 Task: Find connections with filter location Tubarão with filter topic #SEMwith filter profile language French with filter current company Airtel Business with filter school Devi Ahilya Vishwavidyalaya, Indore with filter industry Hospitals and Health Care with filter service category Strategic Planning with filter keywords title Chief Technology Officer (CTO)
Action: Mouse moved to (528, 99)
Screenshot: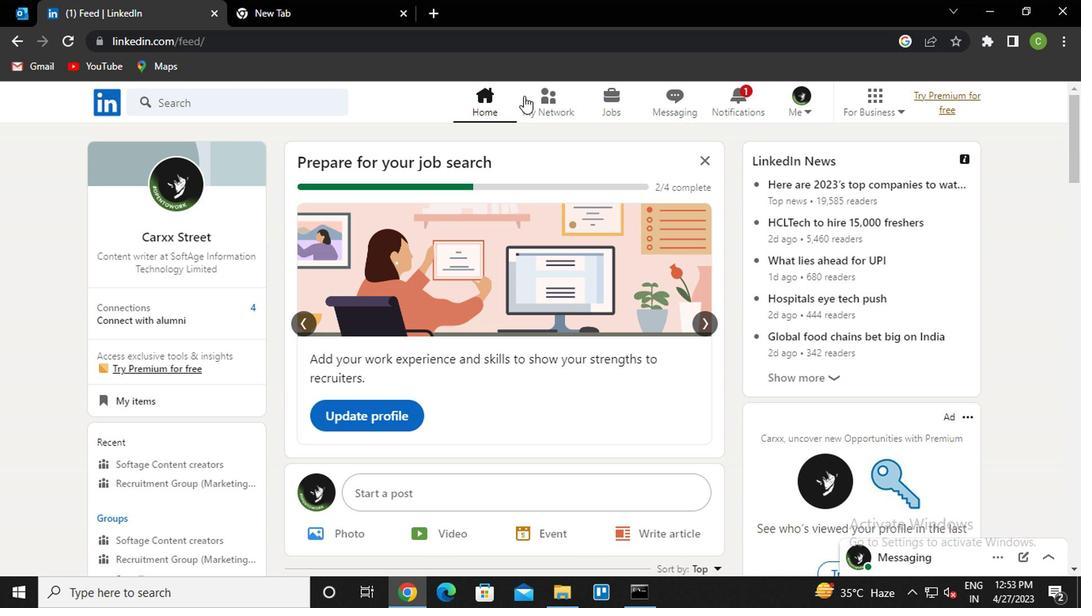 
Action: Mouse pressed left at (528, 99)
Screenshot: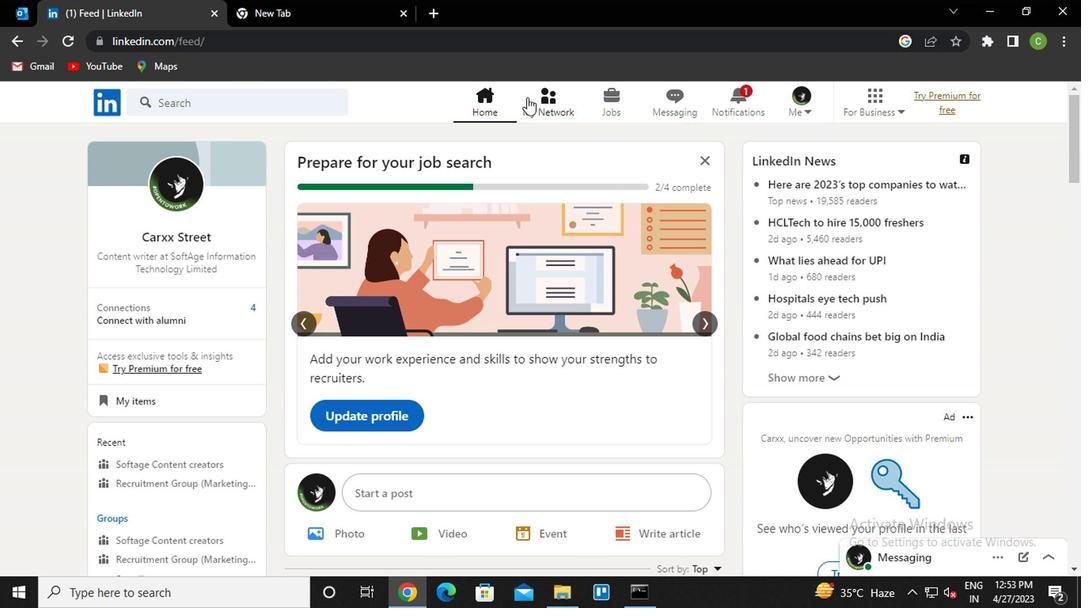 
Action: Mouse moved to (236, 204)
Screenshot: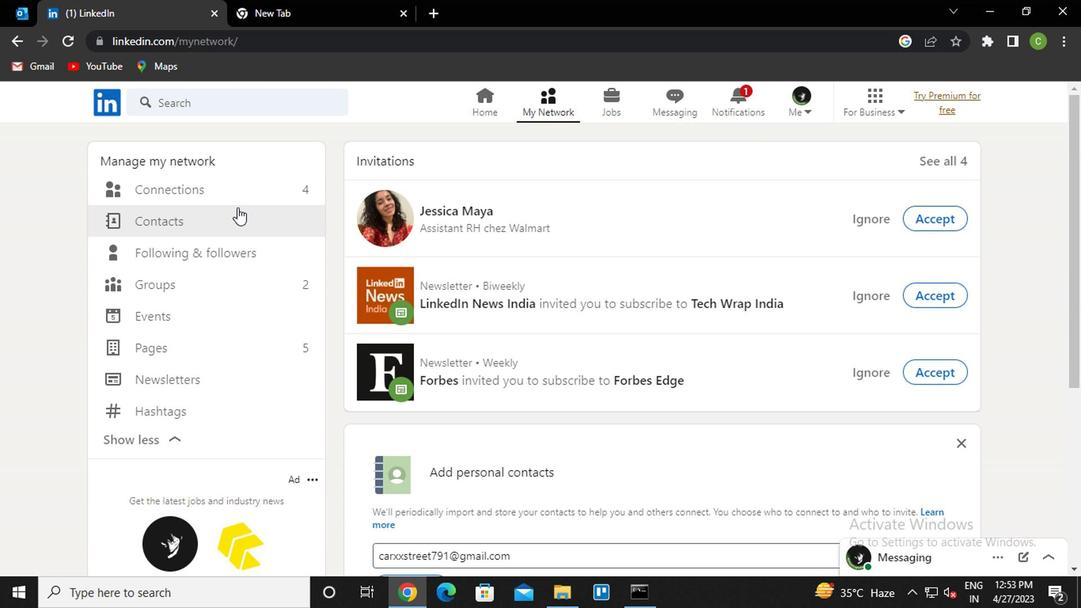 
Action: Mouse pressed left at (236, 204)
Screenshot: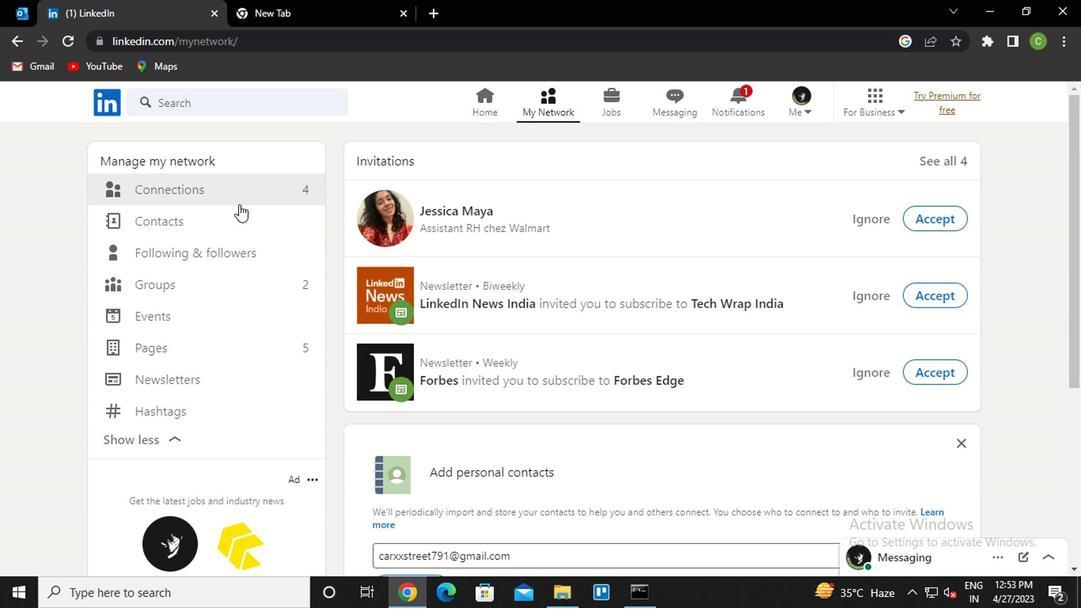 
Action: Mouse moved to (242, 191)
Screenshot: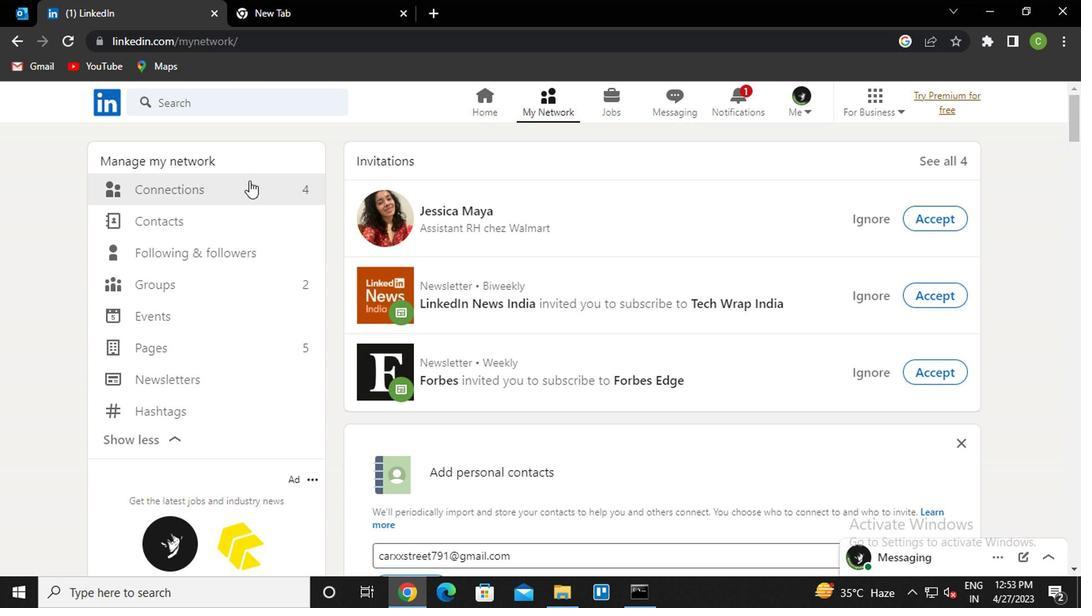 
Action: Mouse pressed left at (242, 191)
Screenshot: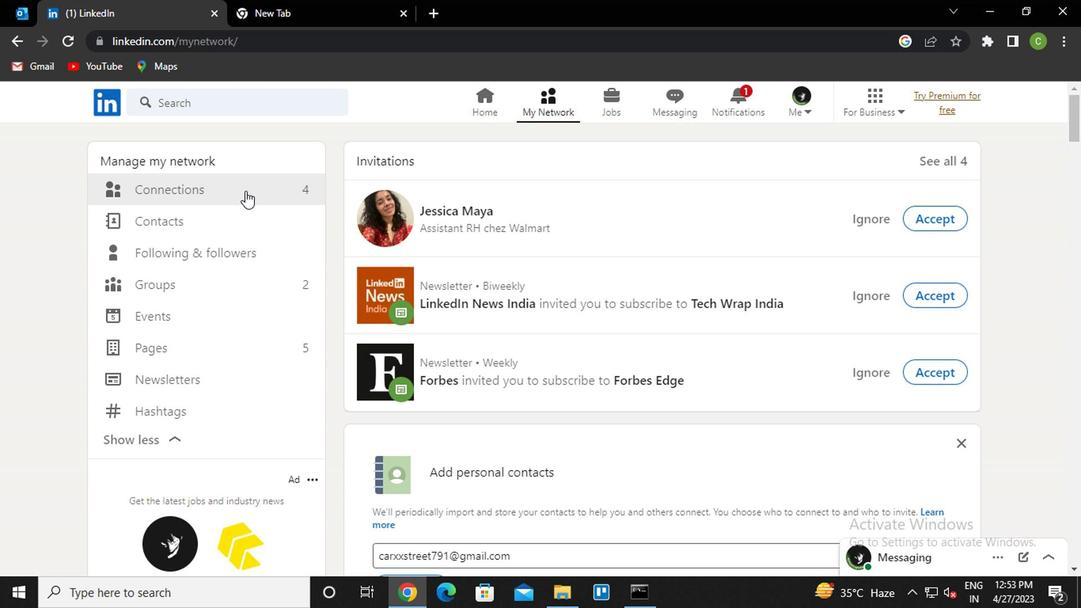 
Action: Mouse moved to (640, 193)
Screenshot: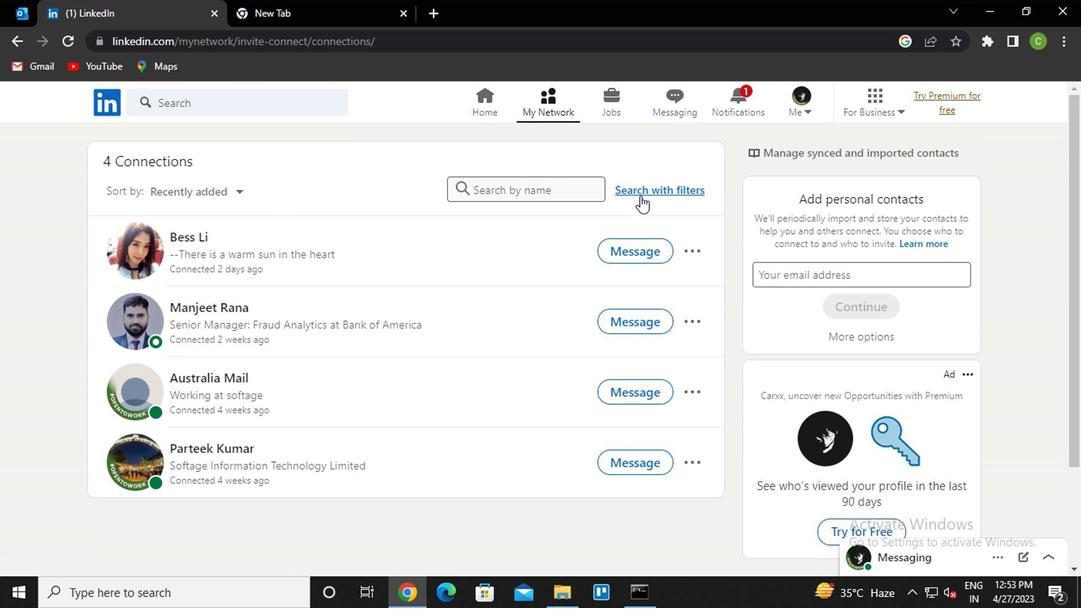 
Action: Mouse pressed left at (640, 193)
Screenshot: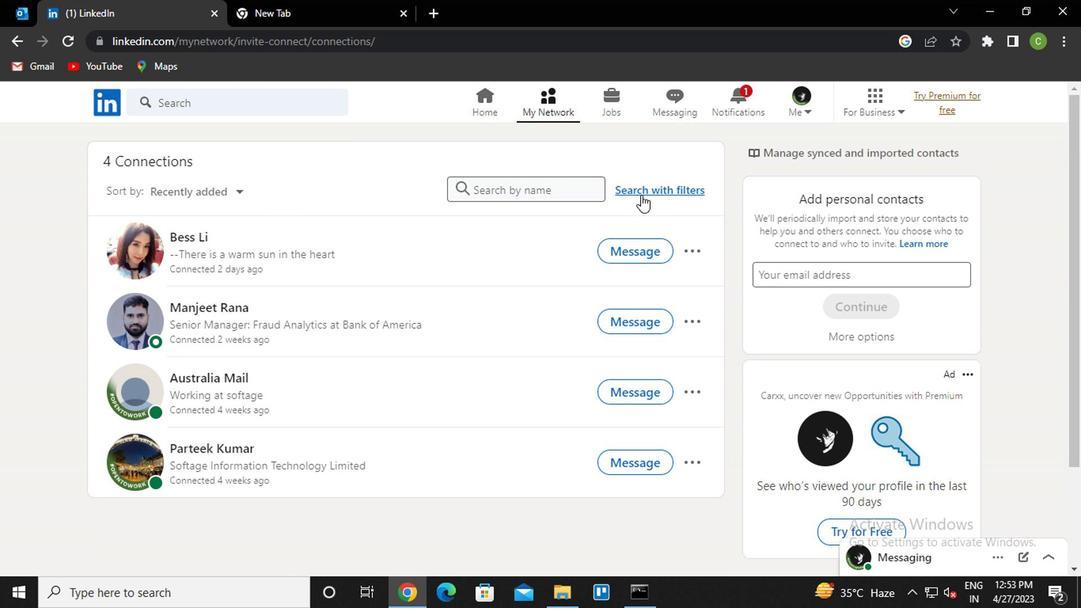 
Action: Mouse moved to (583, 143)
Screenshot: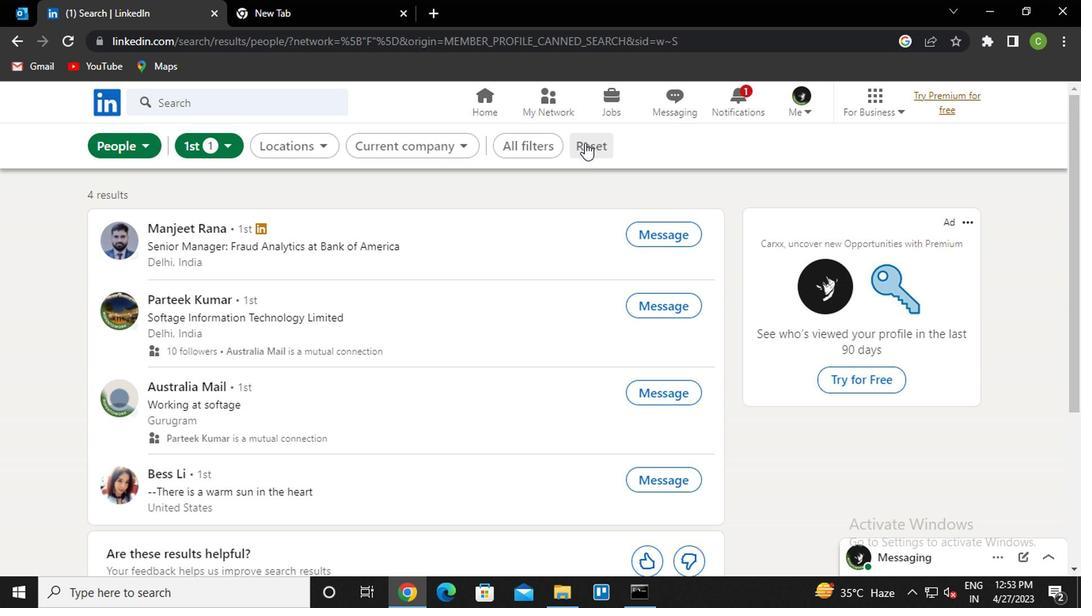 
Action: Mouse pressed left at (583, 143)
Screenshot: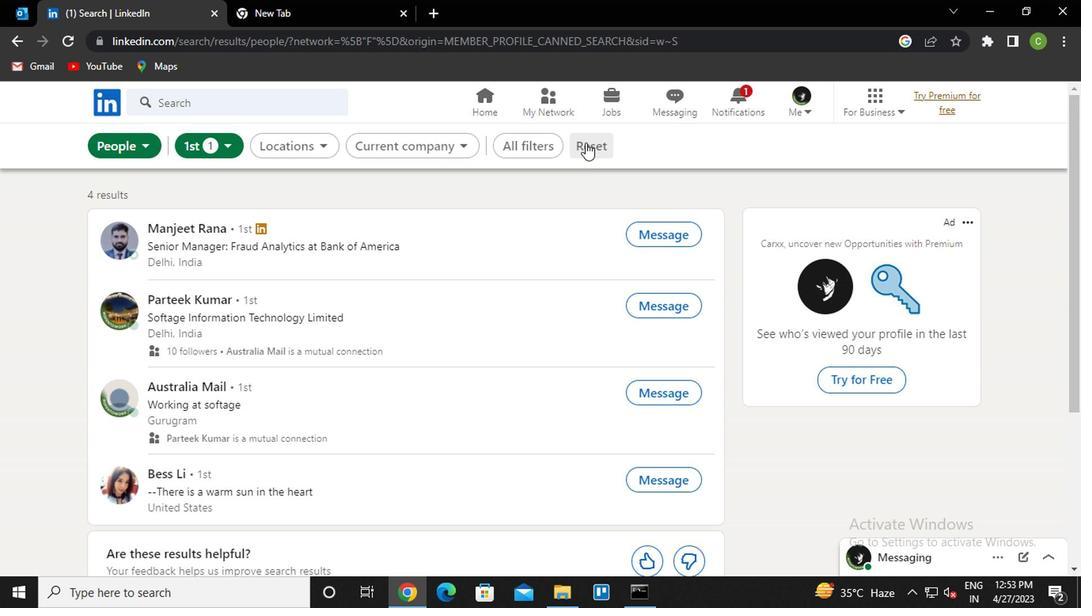 
Action: Mouse moved to (550, 147)
Screenshot: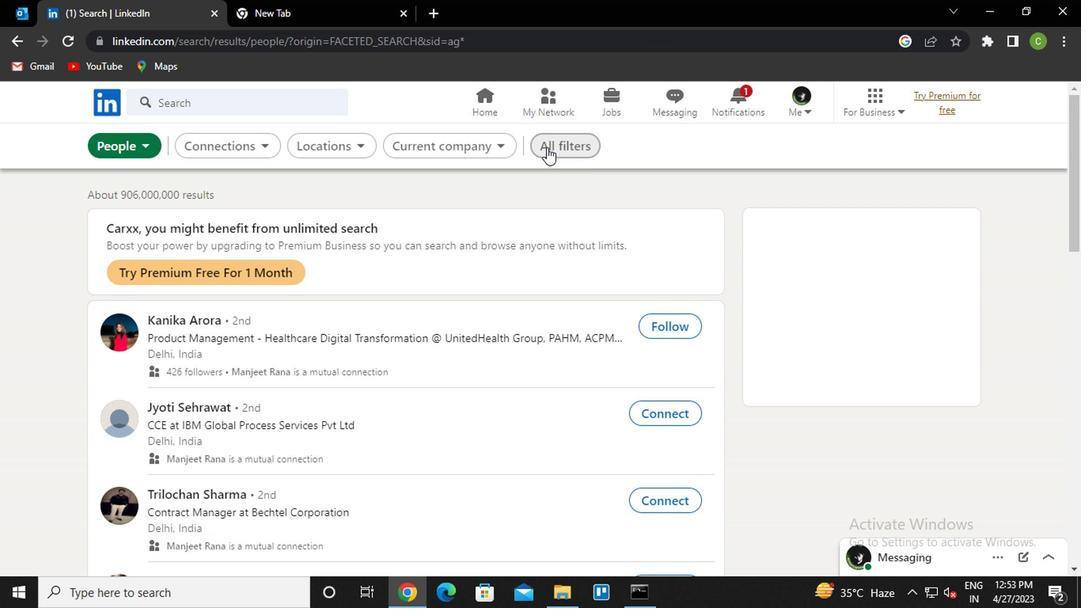 
Action: Mouse pressed left at (550, 147)
Screenshot: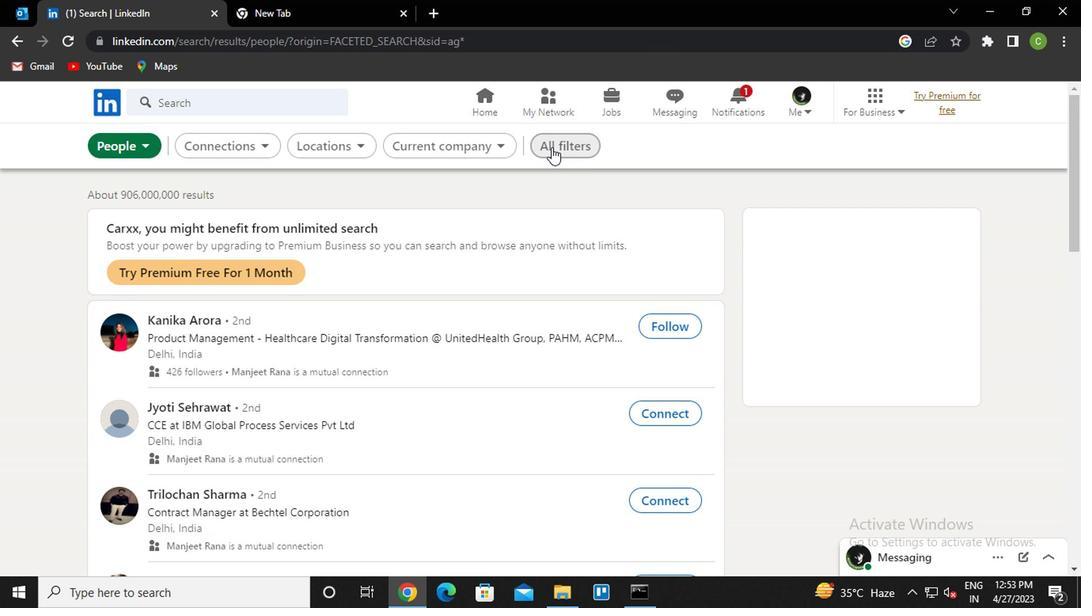 
Action: Mouse moved to (560, 139)
Screenshot: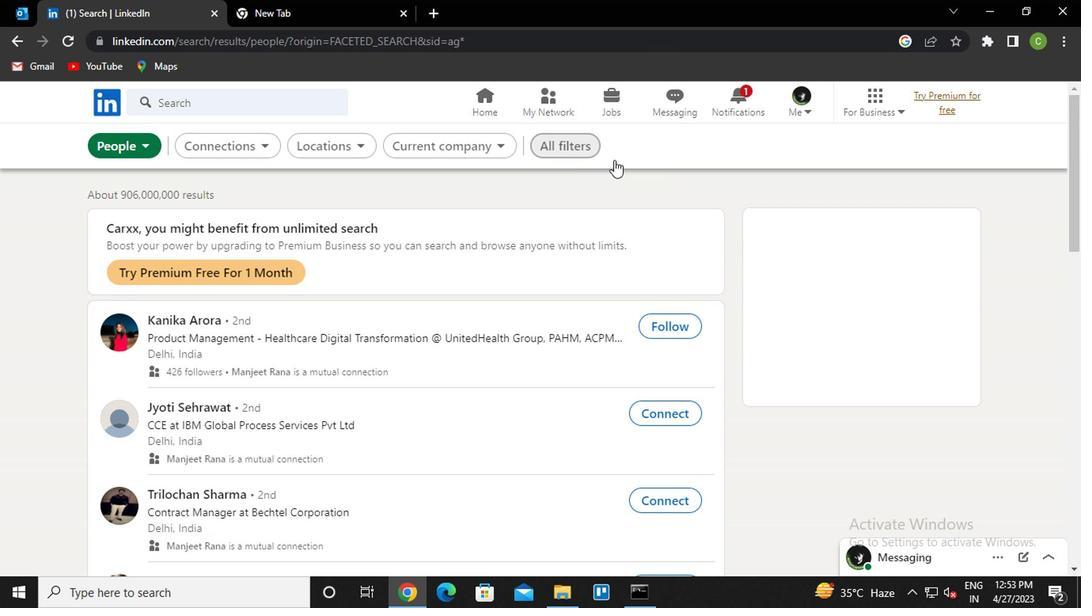 
Action: Mouse pressed left at (560, 139)
Screenshot: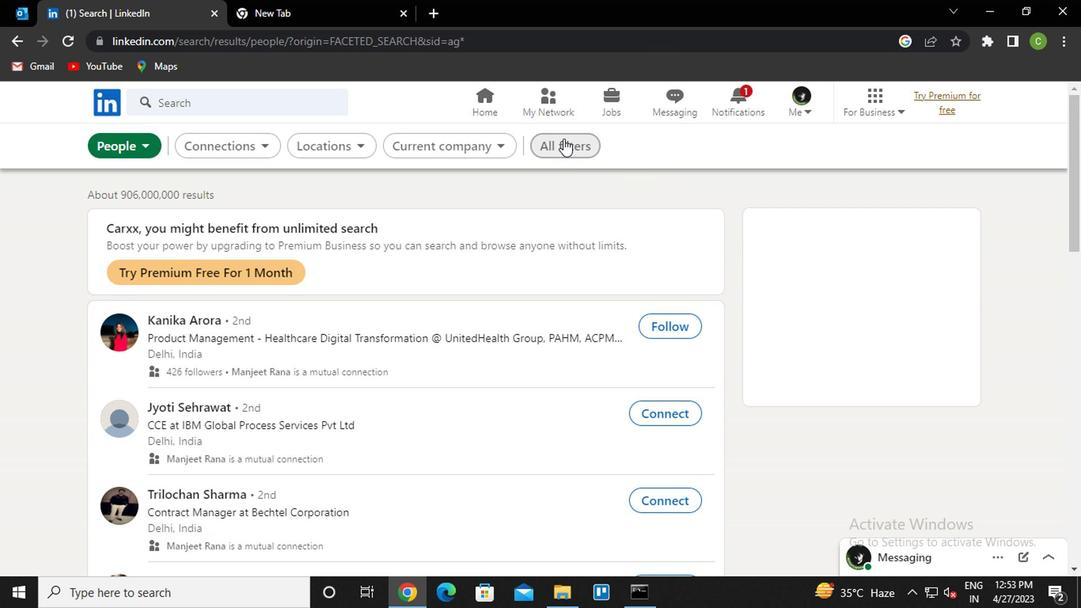 
Action: Mouse moved to (579, 146)
Screenshot: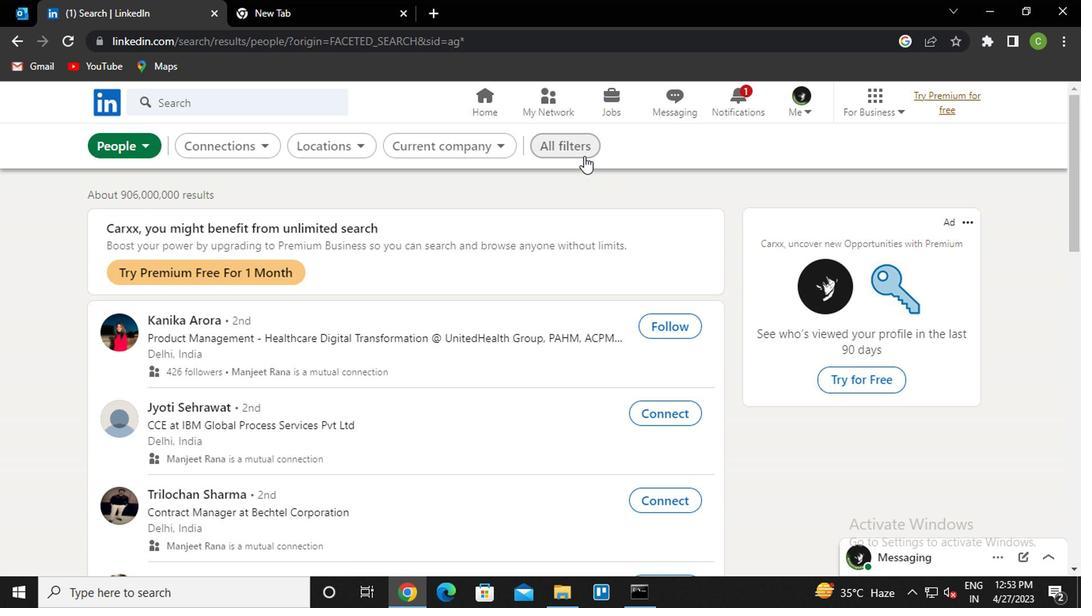
Action: Mouse pressed left at (579, 146)
Screenshot: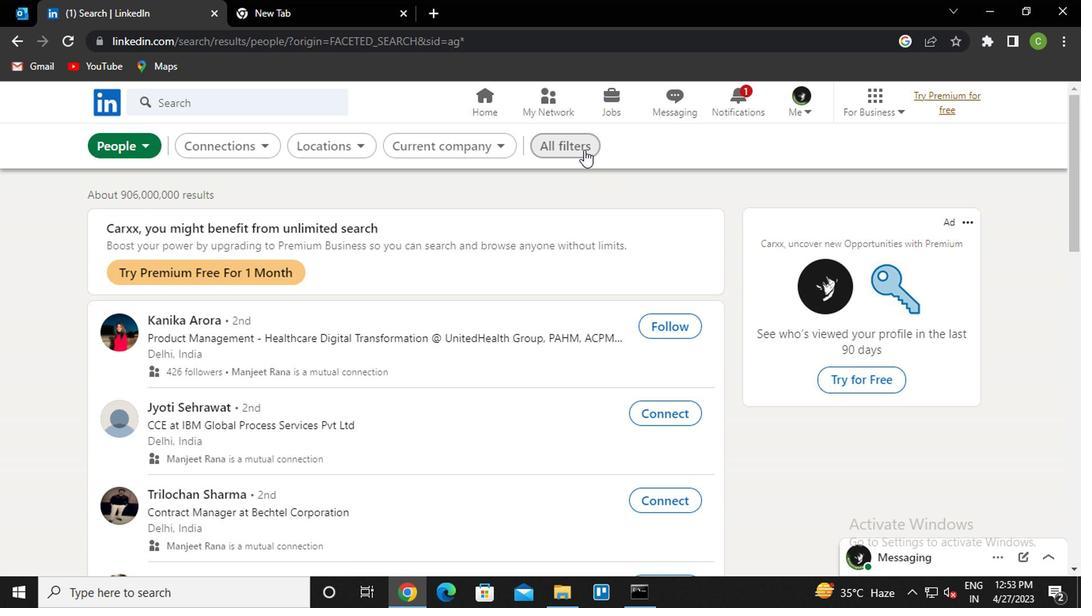 
Action: Mouse moved to (888, 311)
Screenshot: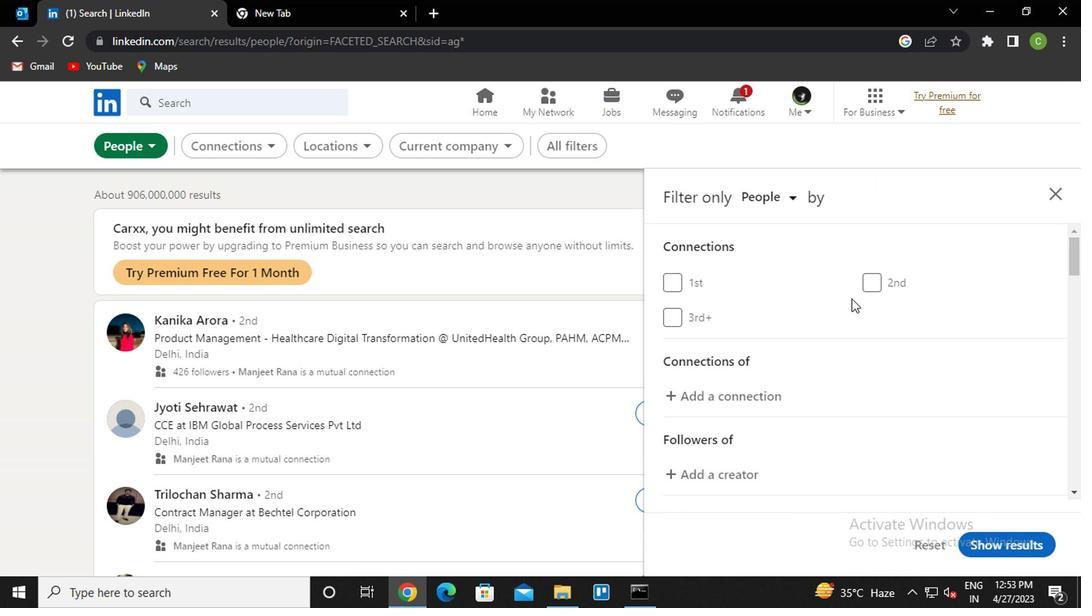 
Action: Mouse scrolled (888, 310) with delta (0, 0)
Screenshot: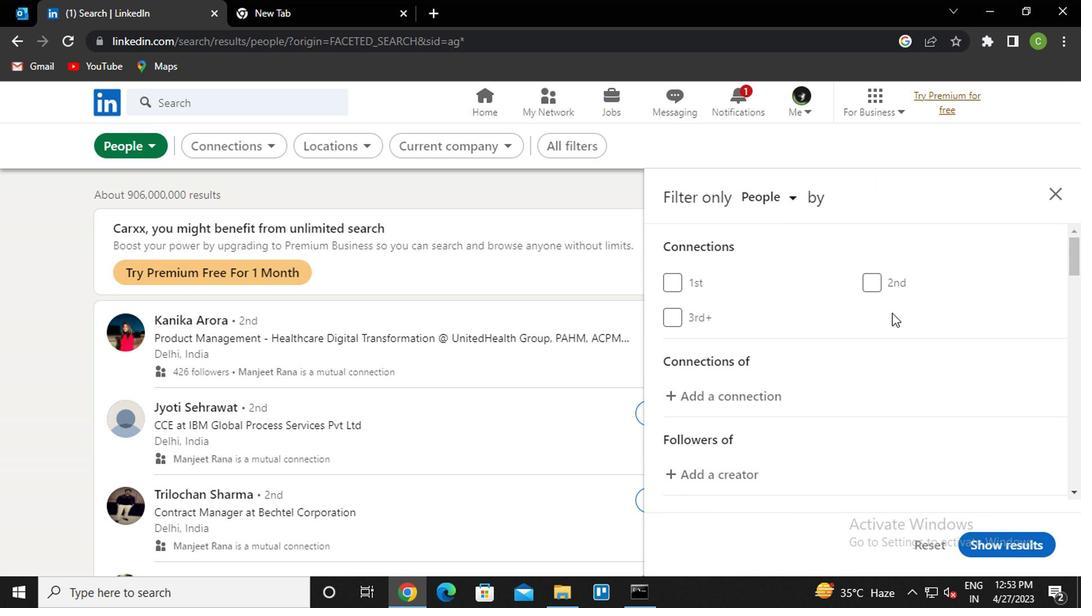 
Action: Mouse scrolled (888, 310) with delta (0, 0)
Screenshot: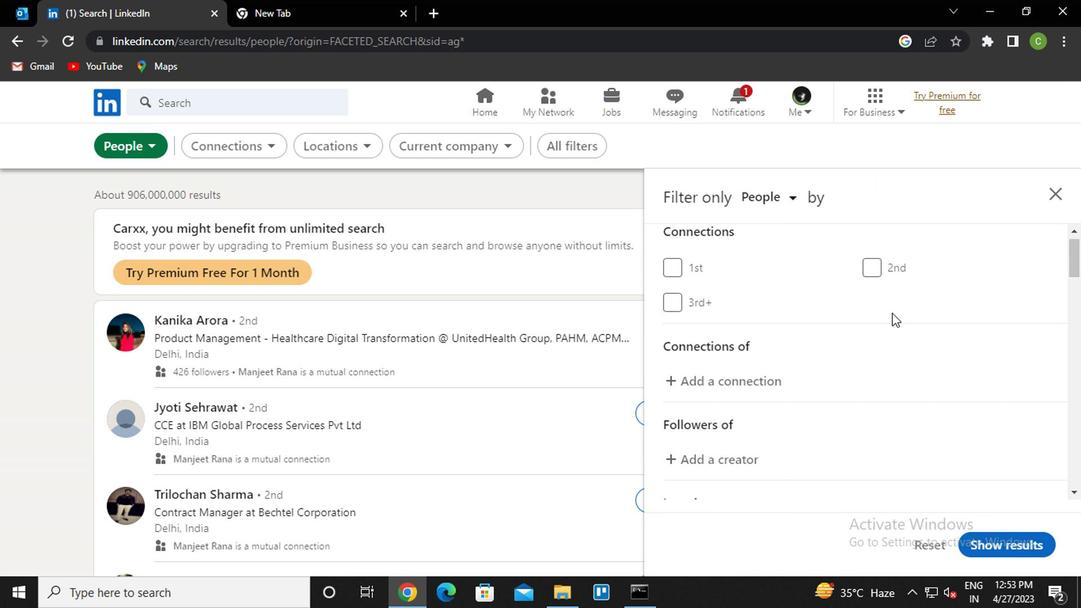 
Action: Mouse scrolled (888, 310) with delta (0, 0)
Screenshot: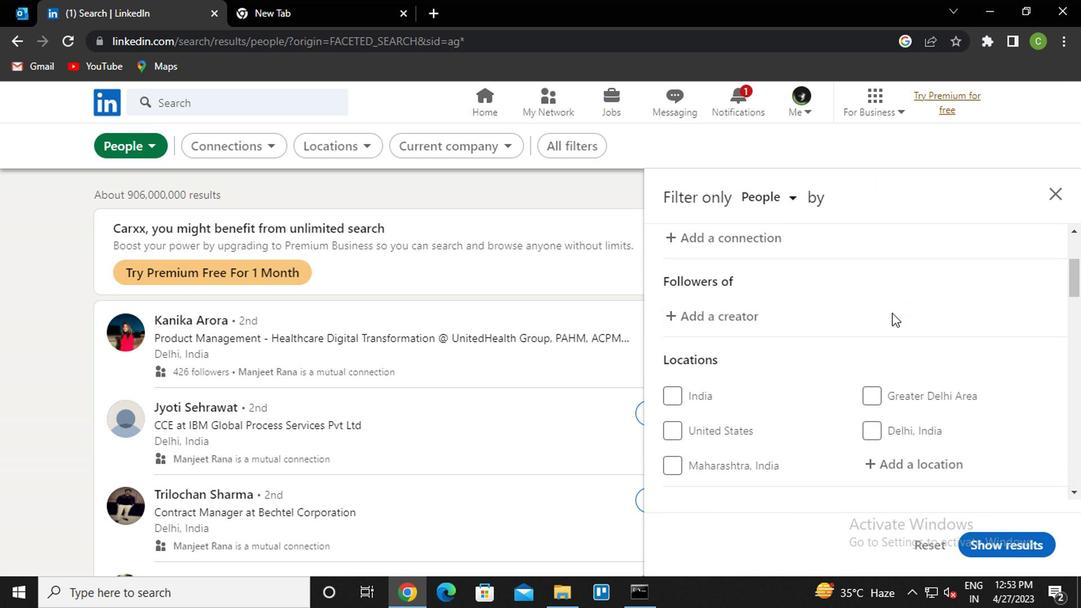 
Action: Mouse moved to (897, 385)
Screenshot: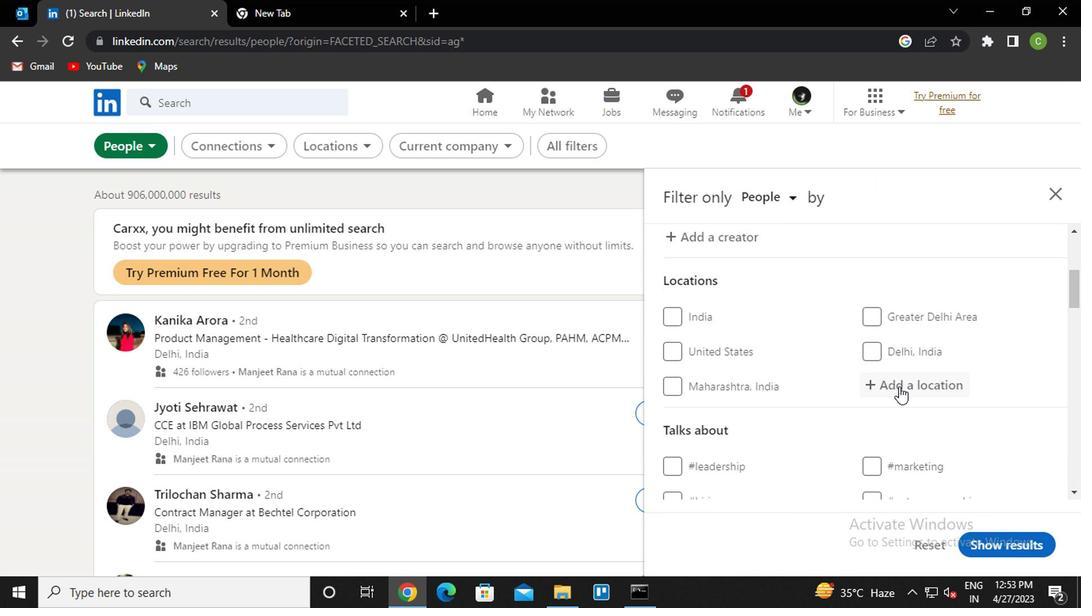 
Action: Mouse pressed left at (897, 385)
Screenshot: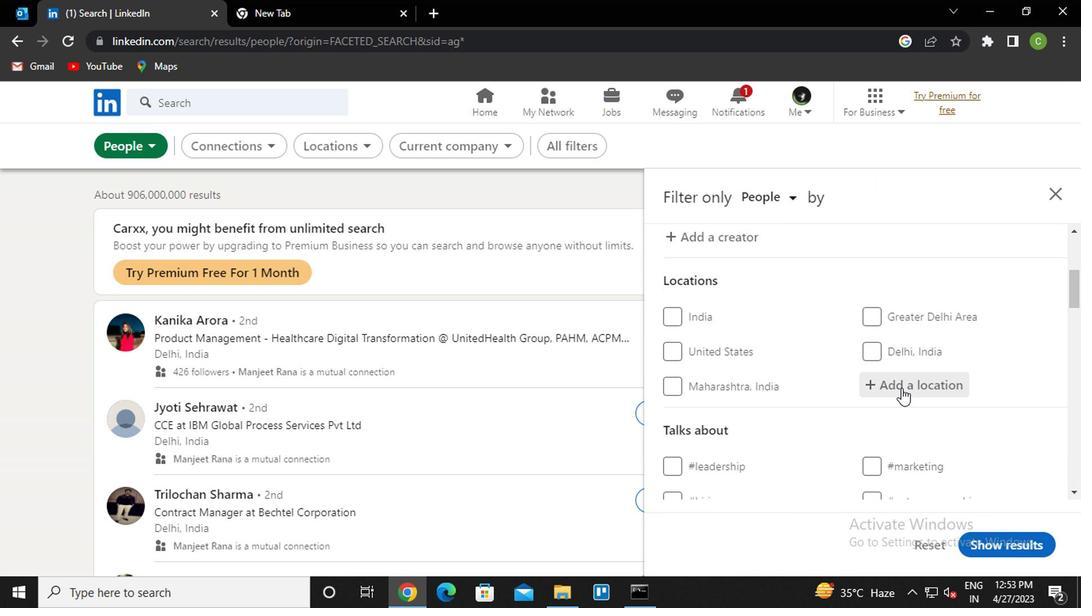 
Action: Key pressed t<Key.caps_lock>aburao<Key.backspace><Key.backspace><Key.backspace><Key.backspace><Key.backspace><Key.backspace>ubara<Key.down><Key.enter>
Screenshot: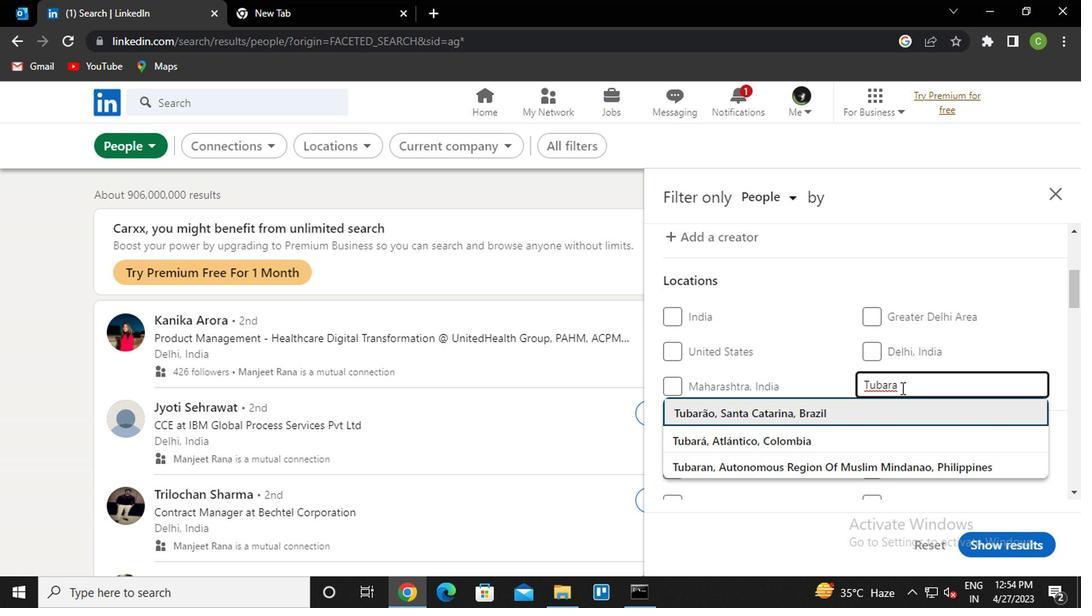 
Action: Mouse scrolled (897, 384) with delta (0, -1)
Screenshot: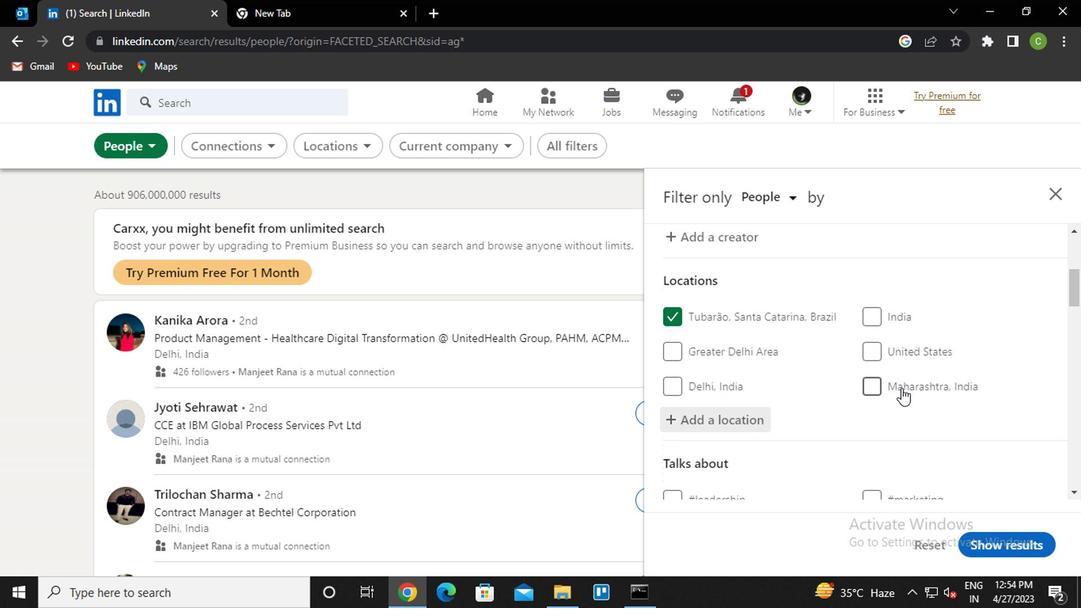 
Action: Mouse scrolled (897, 384) with delta (0, -1)
Screenshot: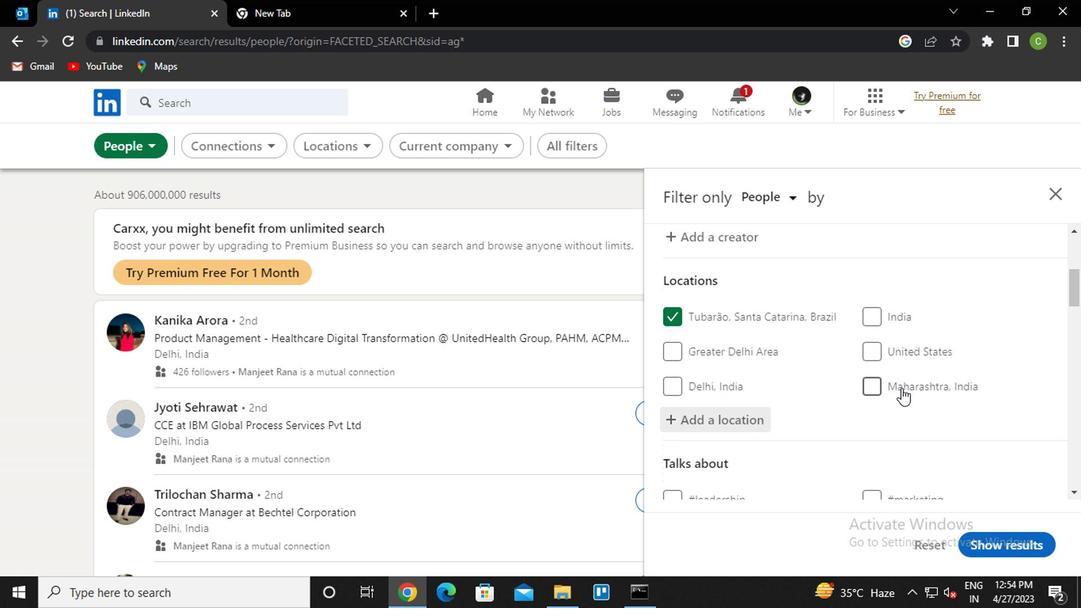 
Action: Mouse scrolled (897, 384) with delta (0, -1)
Screenshot: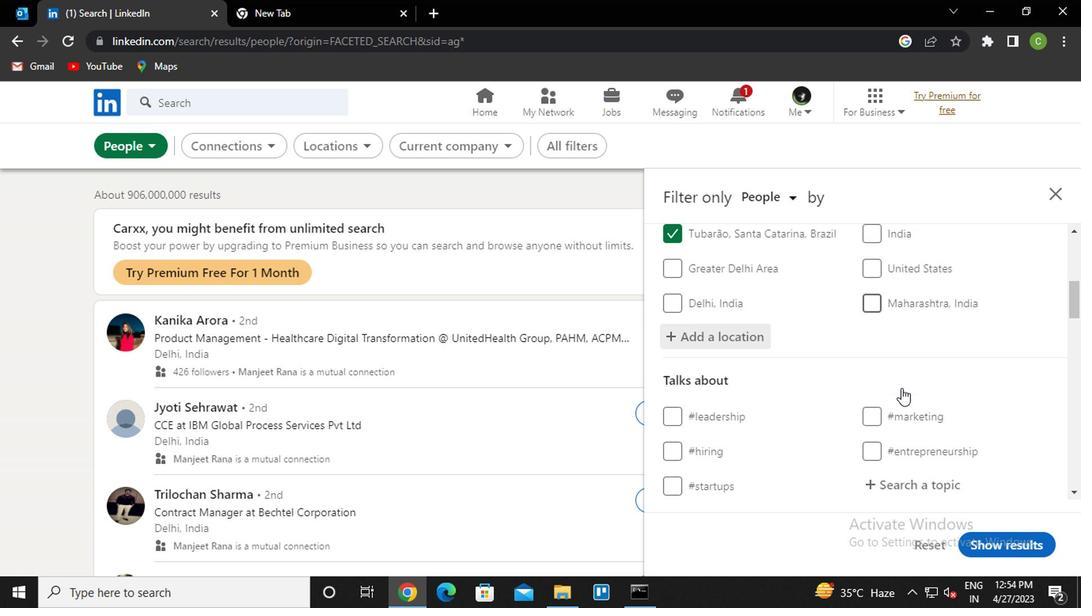 
Action: Mouse moved to (907, 331)
Screenshot: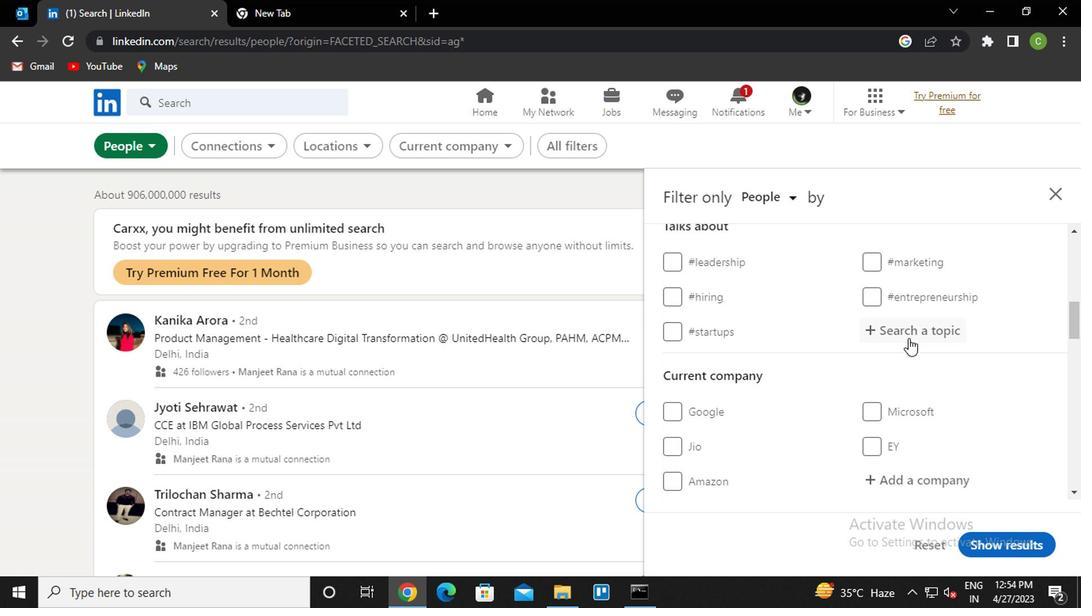 
Action: Mouse pressed left at (907, 331)
Screenshot: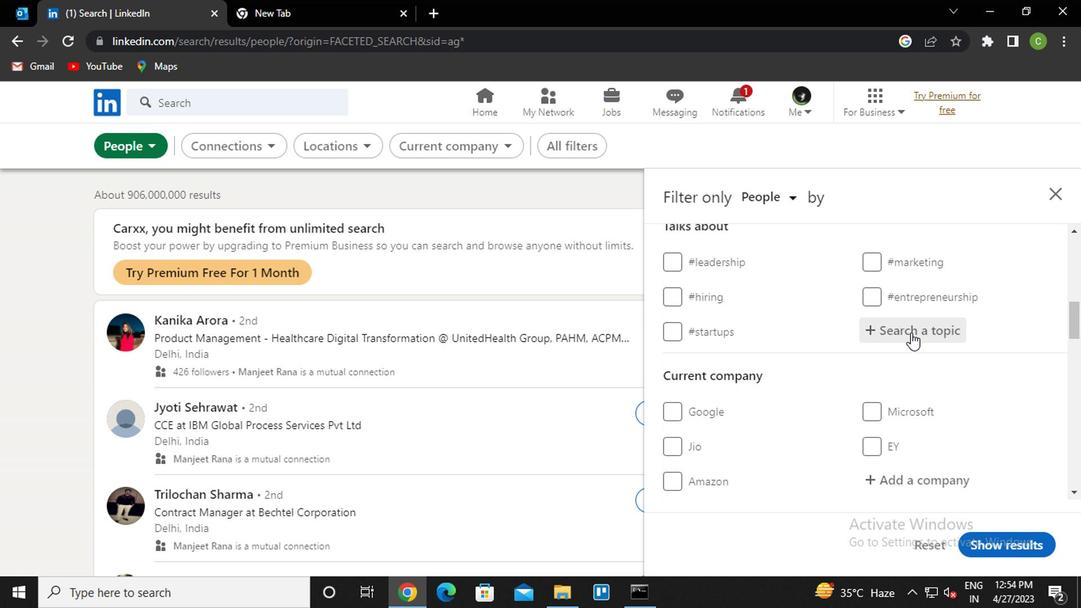 
Action: Key pressed <Key.caps_lock>sem<Key.down><Key.down><Key.down><Key.enter>
Screenshot: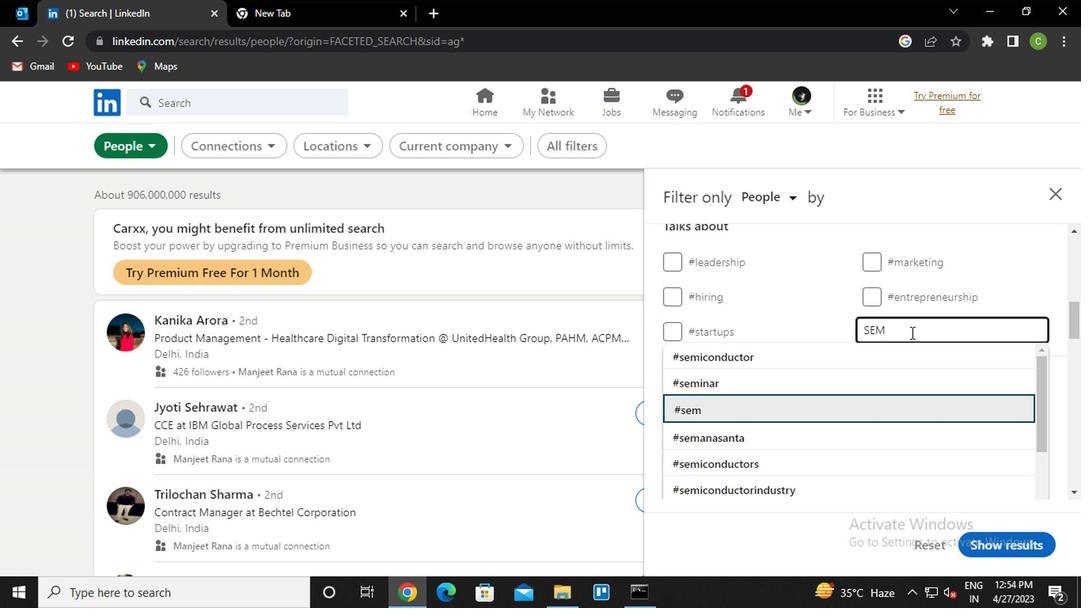 
Action: Mouse scrolled (907, 329) with delta (0, -1)
Screenshot: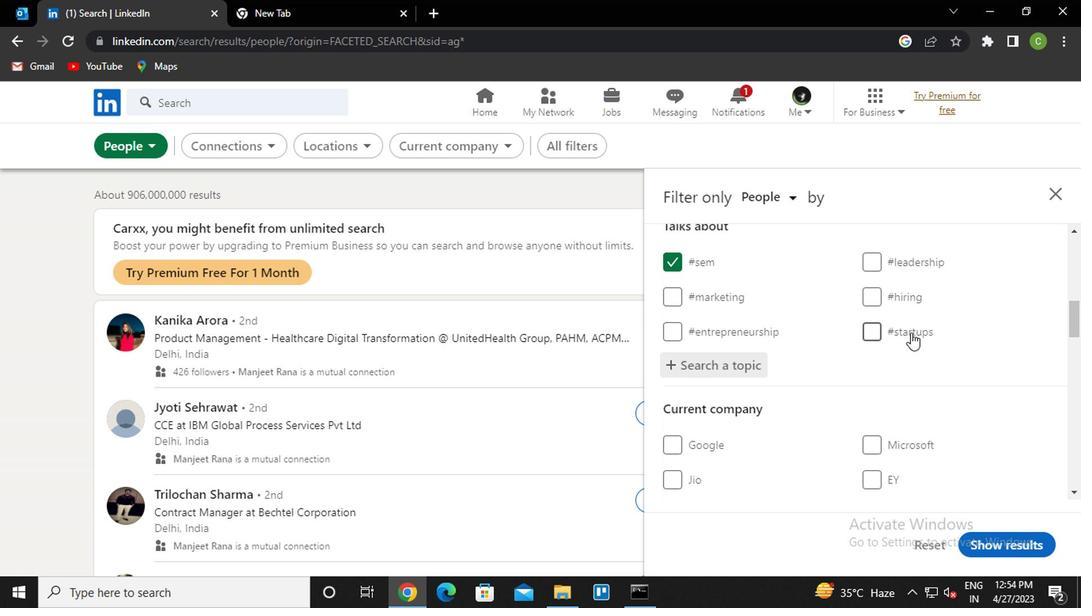
Action: Mouse scrolled (907, 329) with delta (0, -1)
Screenshot: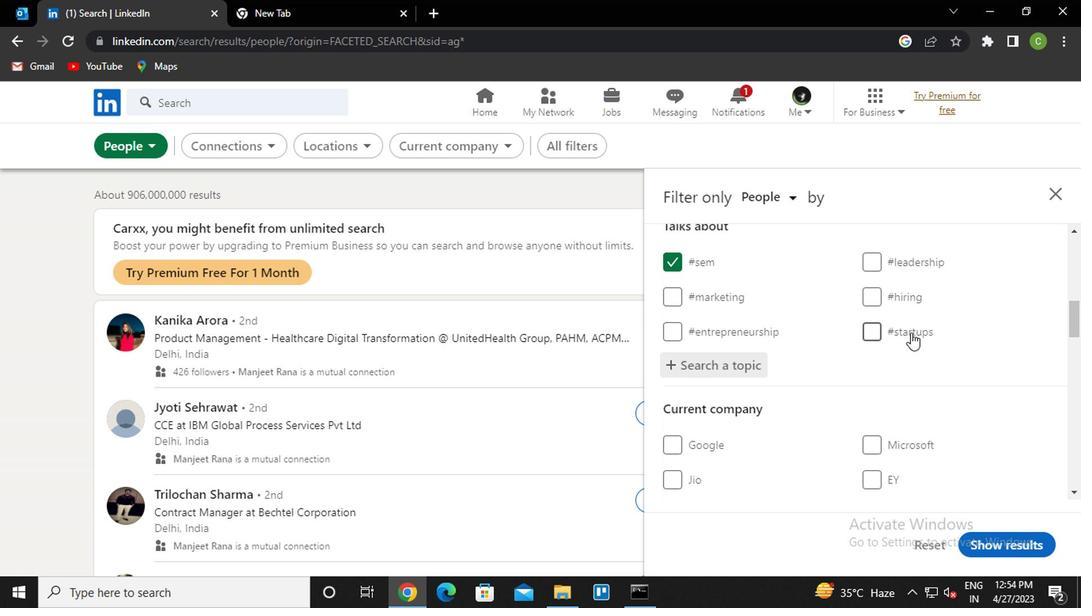 
Action: Mouse moved to (891, 351)
Screenshot: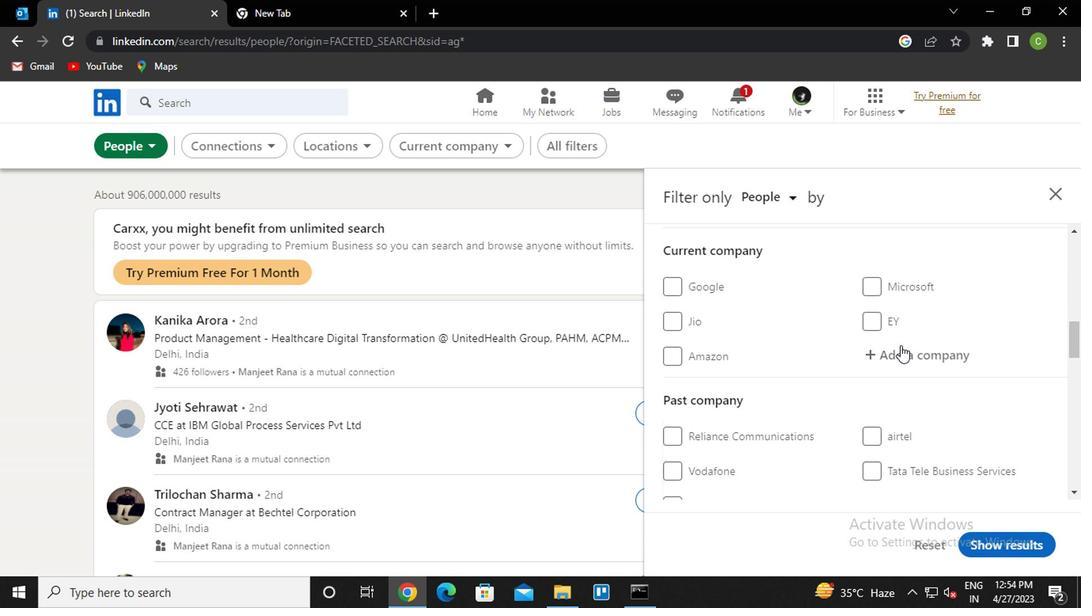 
Action: Mouse scrolled (891, 351) with delta (0, 0)
Screenshot: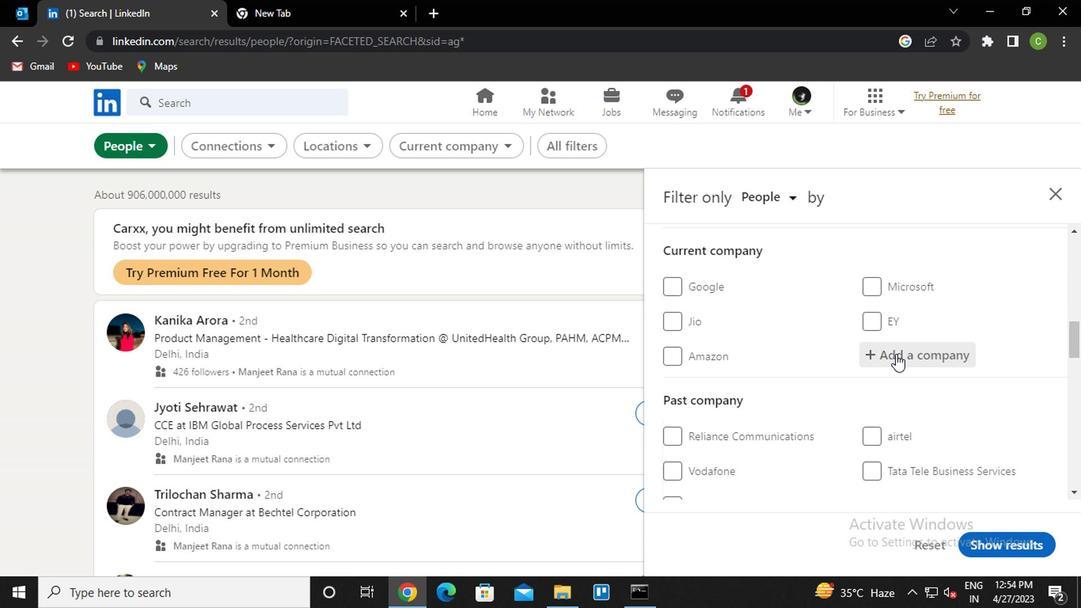 
Action: Mouse scrolled (891, 351) with delta (0, 0)
Screenshot: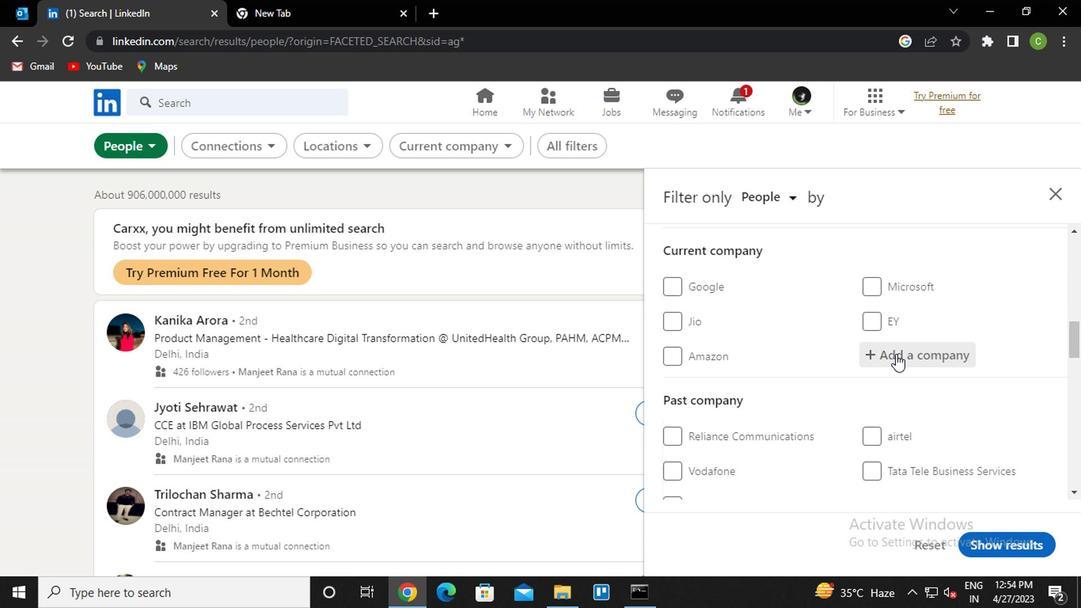 
Action: Mouse scrolled (891, 351) with delta (0, 0)
Screenshot: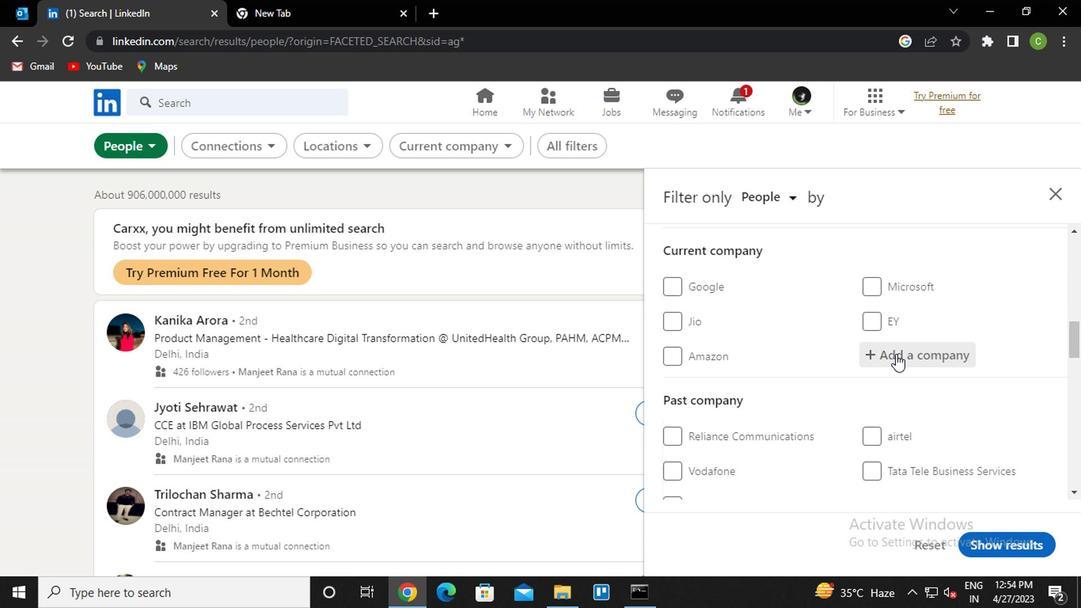 
Action: Mouse scrolled (891, 351) with delta (0, 0)
Screenshot: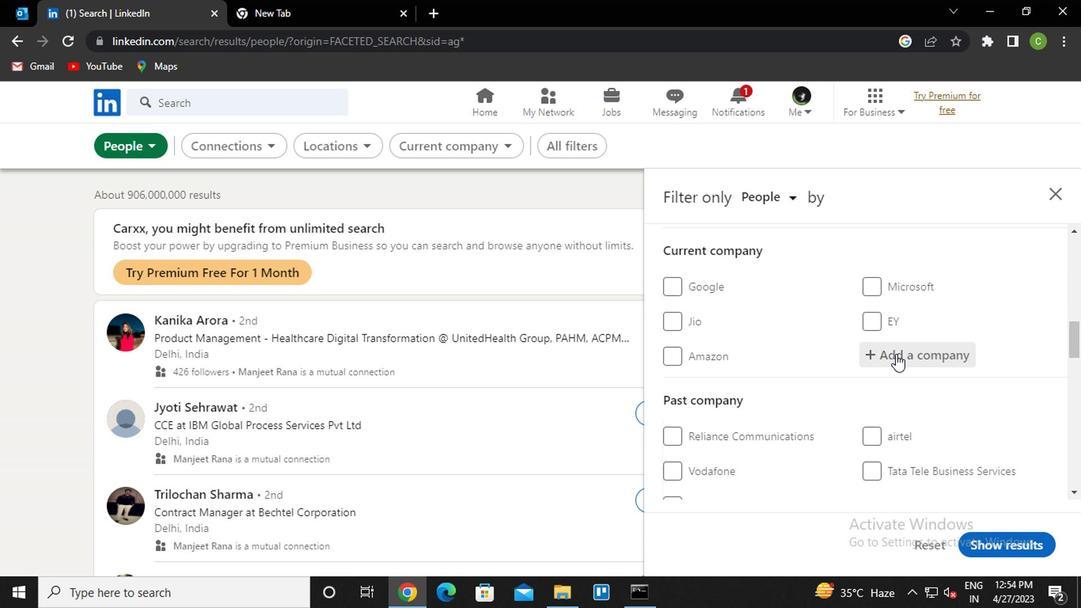 
Action: Mouse scrolled (891, 351) with delta (0, 0)
Screenshot: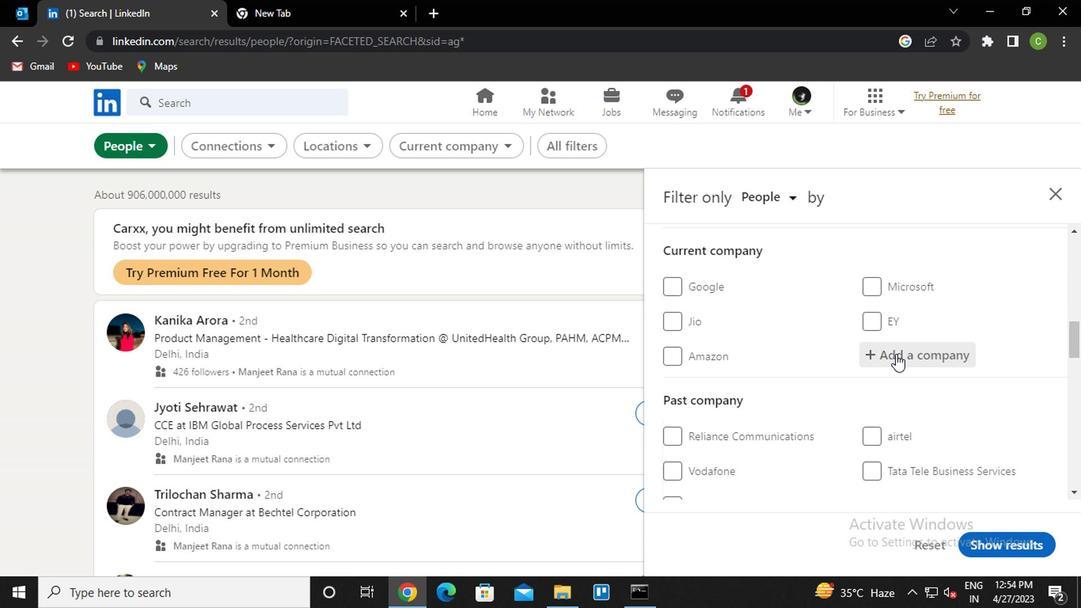 
Action: Mouse scrolled (891, 351) with delta (0, 0)
Screenshot: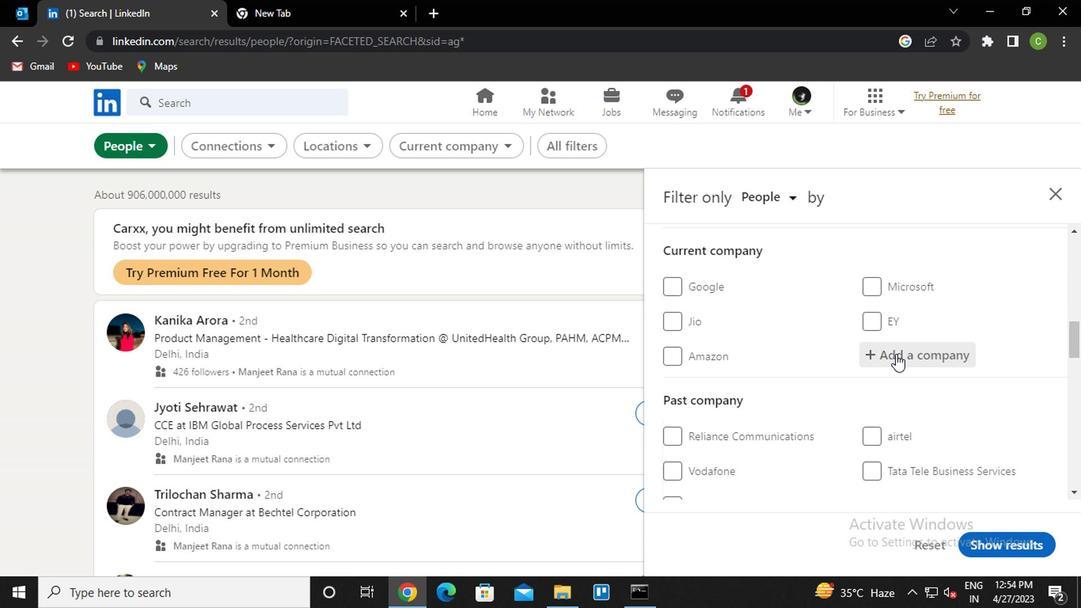 
Action: Mouse scrolled (891, 351) with delta (0, 0)
Screenshot: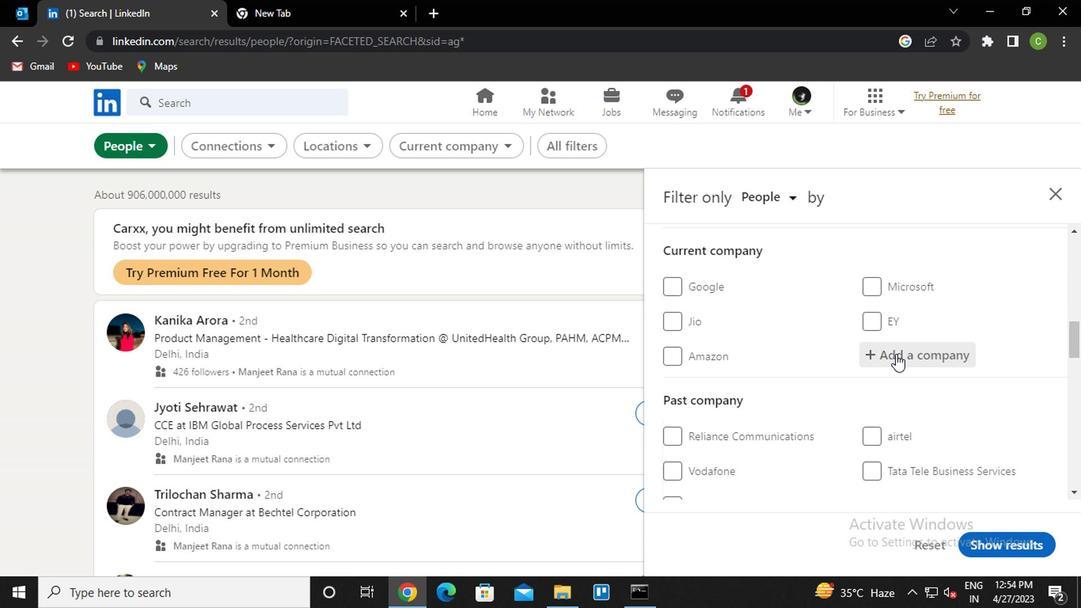 
Action: Mouse scrolled (891, 351) with delta (0, 0)
Screenshot: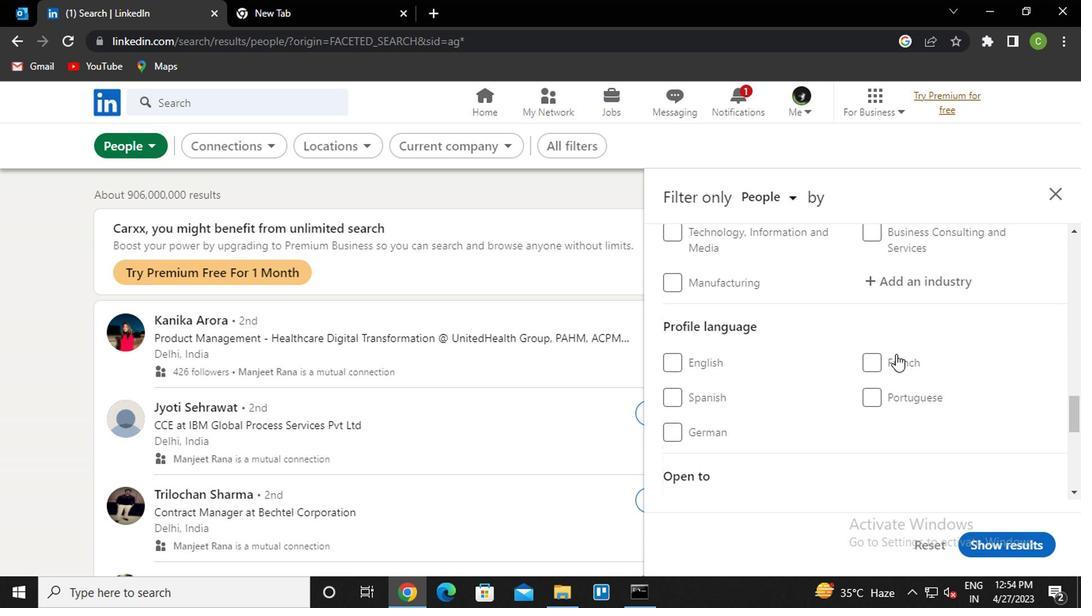 
Action: Mouse scrolled (891, 351) with delta (0, 0)
Screenshot: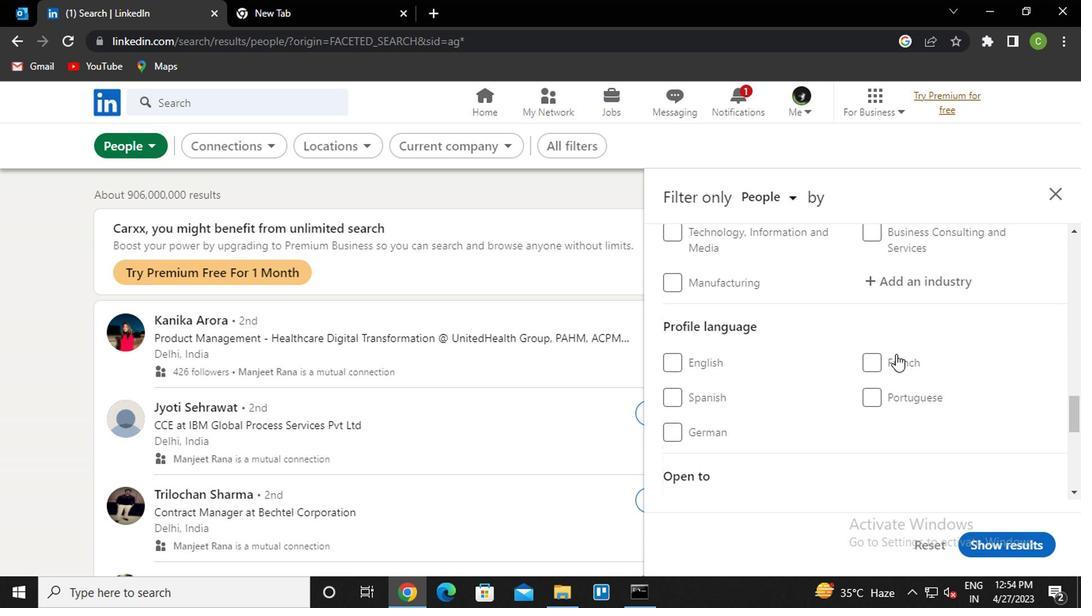 
Action: Mouse moved to (875, 306)
Screenshot: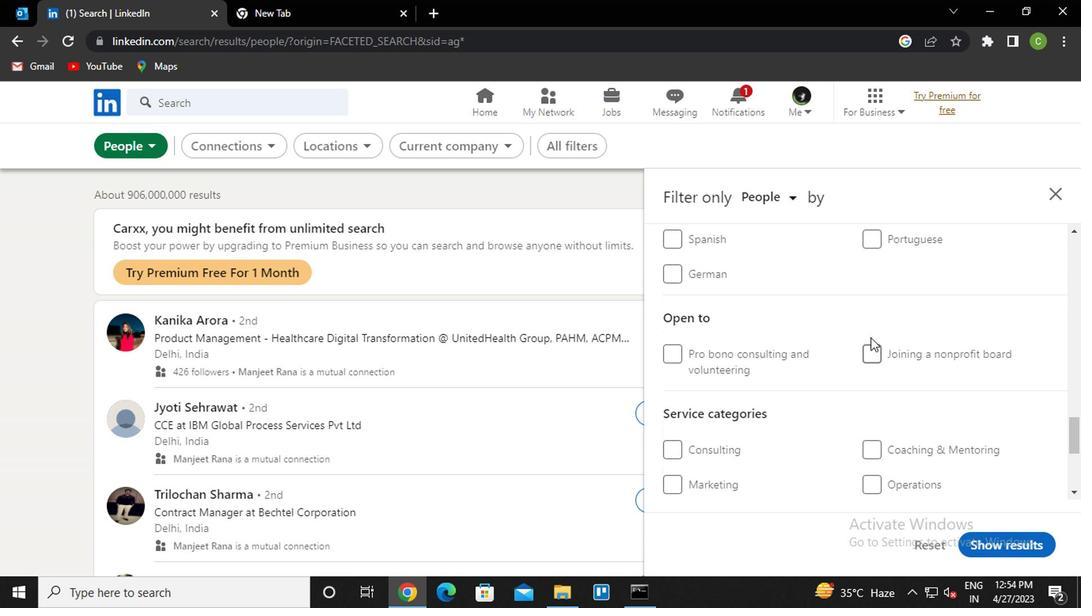
Action: Mouse scrolled (875, 307) with delta (0, 0)
Screenshot: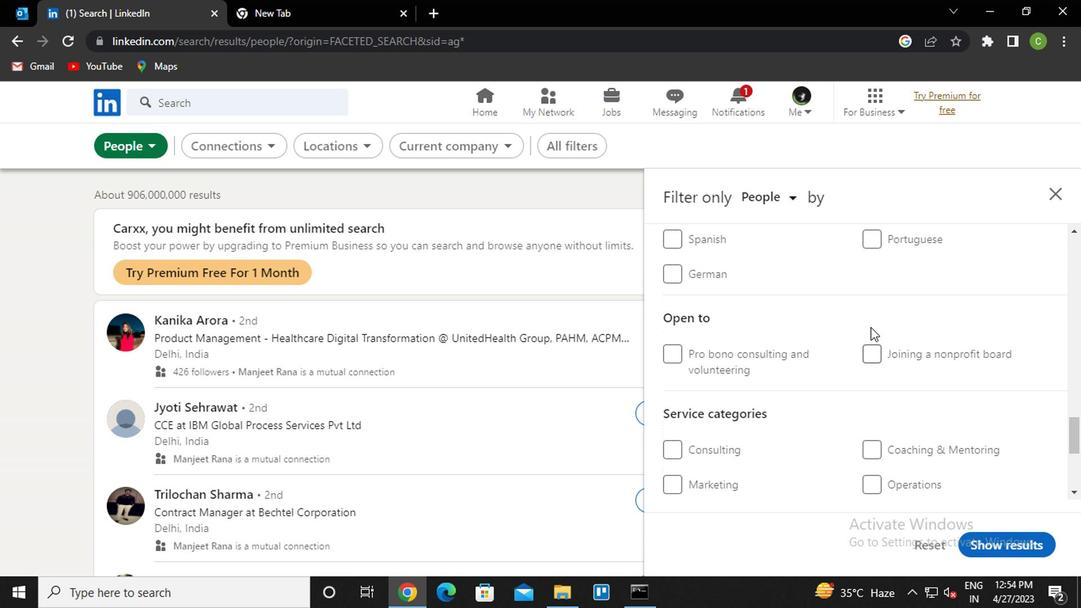 
Action: Mouse scrolled (875, 307) with delta (0, 0)
Screenshot: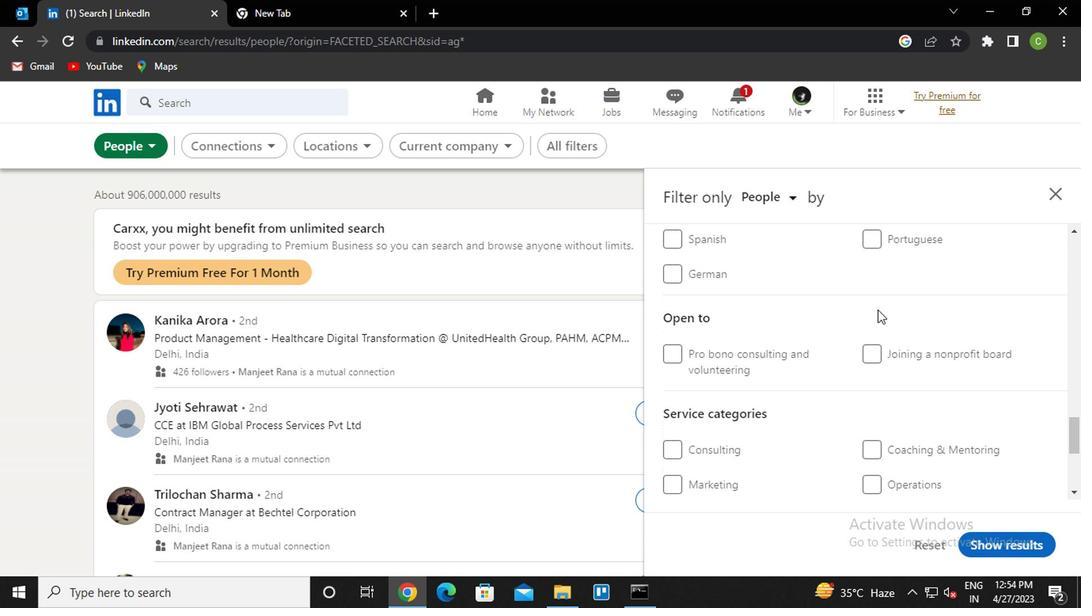 
Action: Mouse moved to (867, 358)
Screenshot: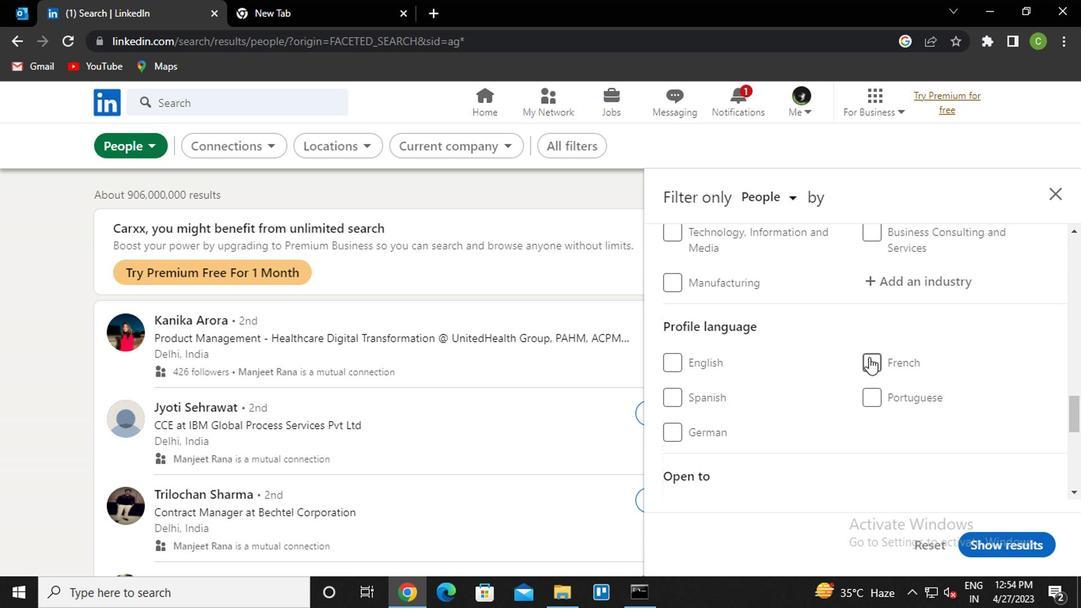 
Action: Mouse pressed left at (867, 358)
Screenshot: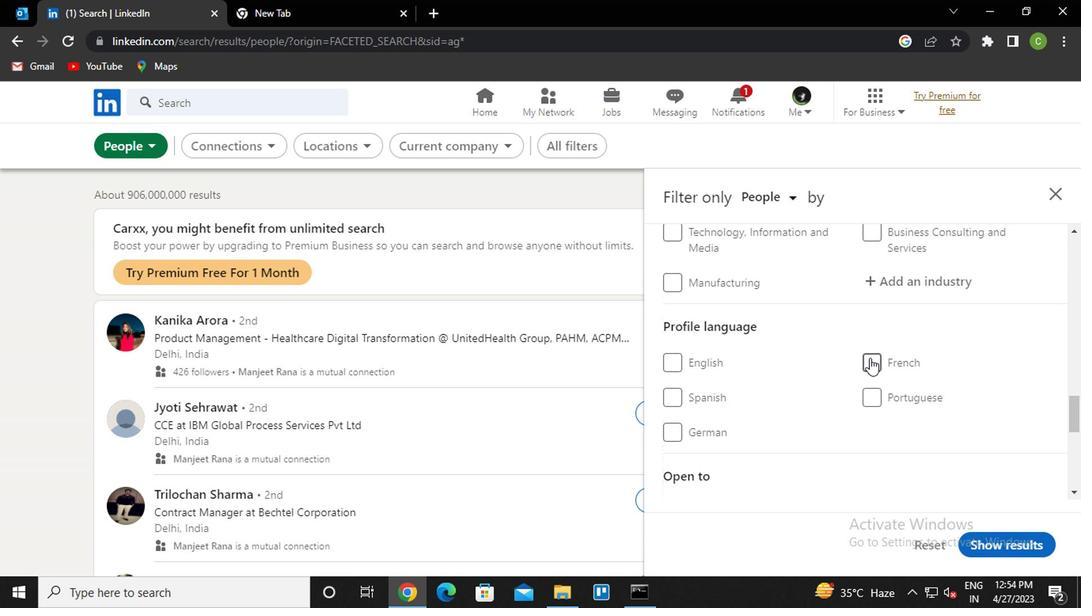 
Action: Mouse moved to (756, 368)
Screenshot: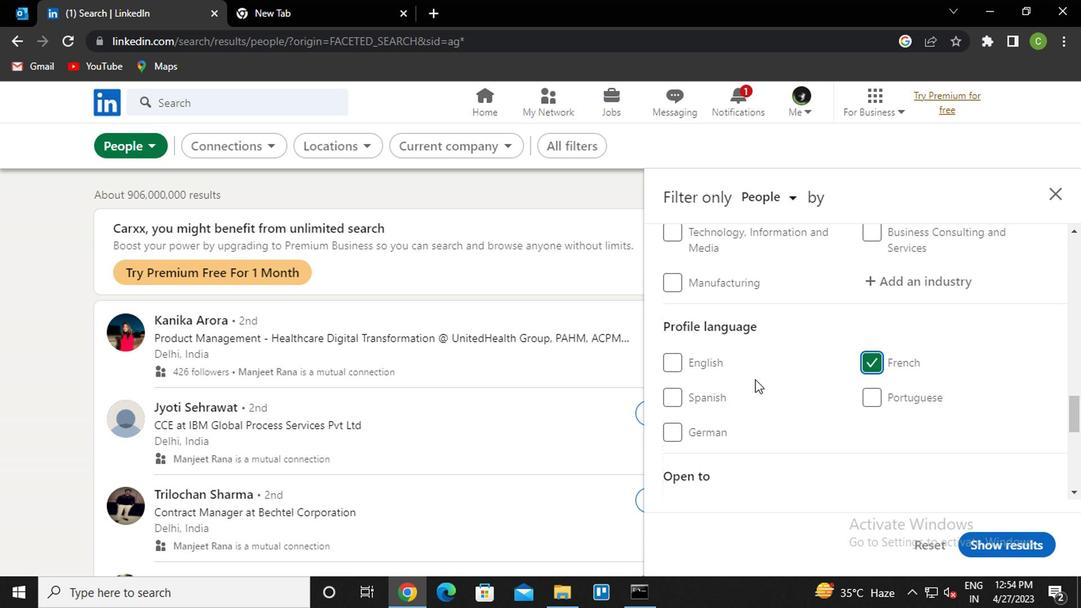 
Action: Mouse scrolled (756, 368) with delta (0, 0)
Screenshot: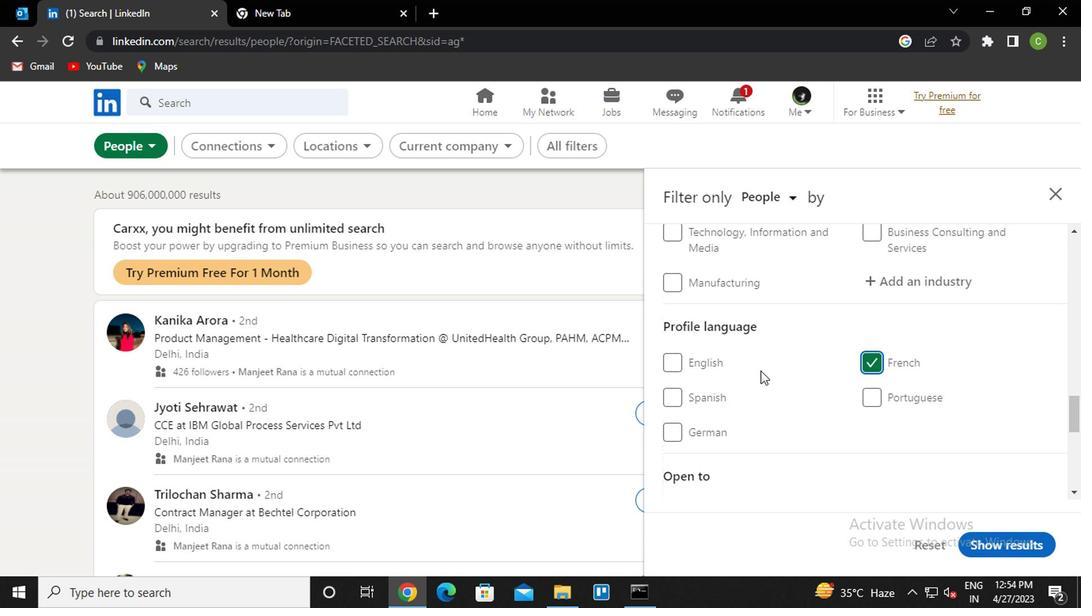 
Action: Mouse scrolled (756, 368) with delta (0, 0)
Screenshot: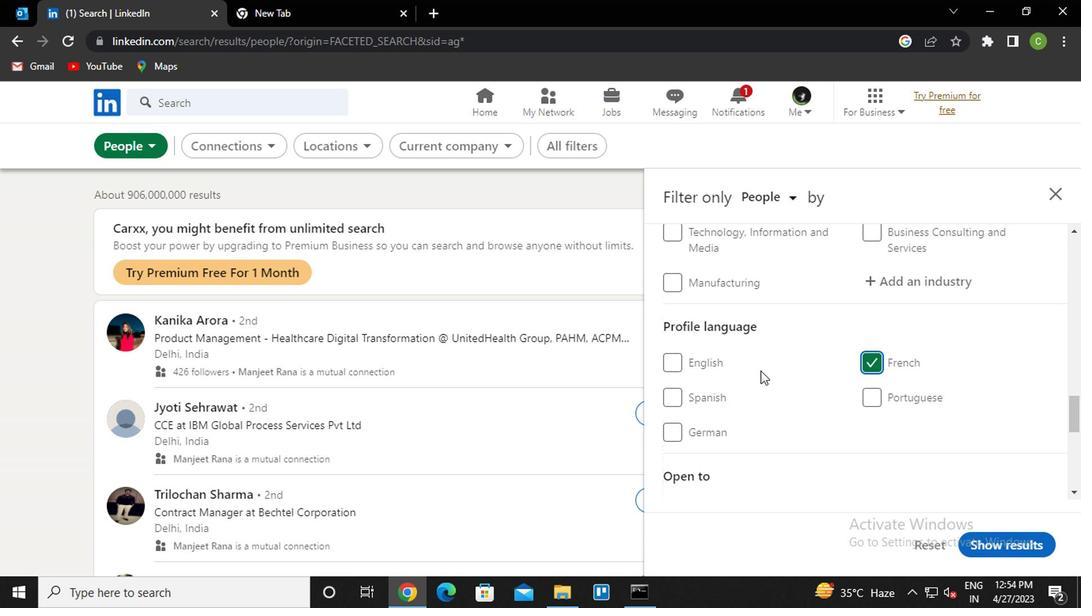 
Action: Mouse scrolled (756, 368) with delta (0, 0)
Screenshot: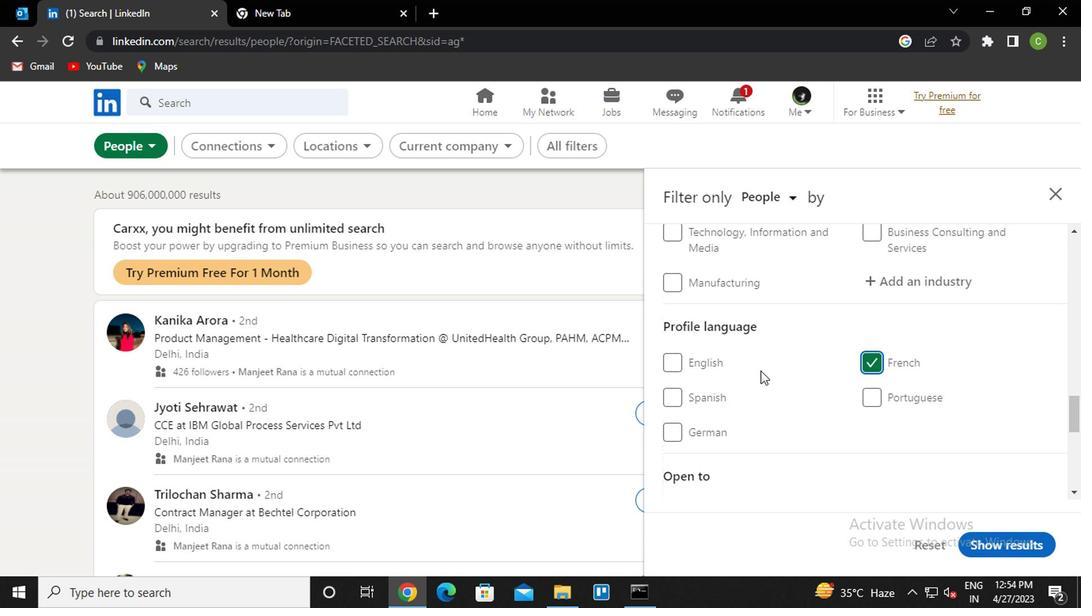 
Action: Mouse scrolled (756, 368) with delta (0, 0)
Screenshot: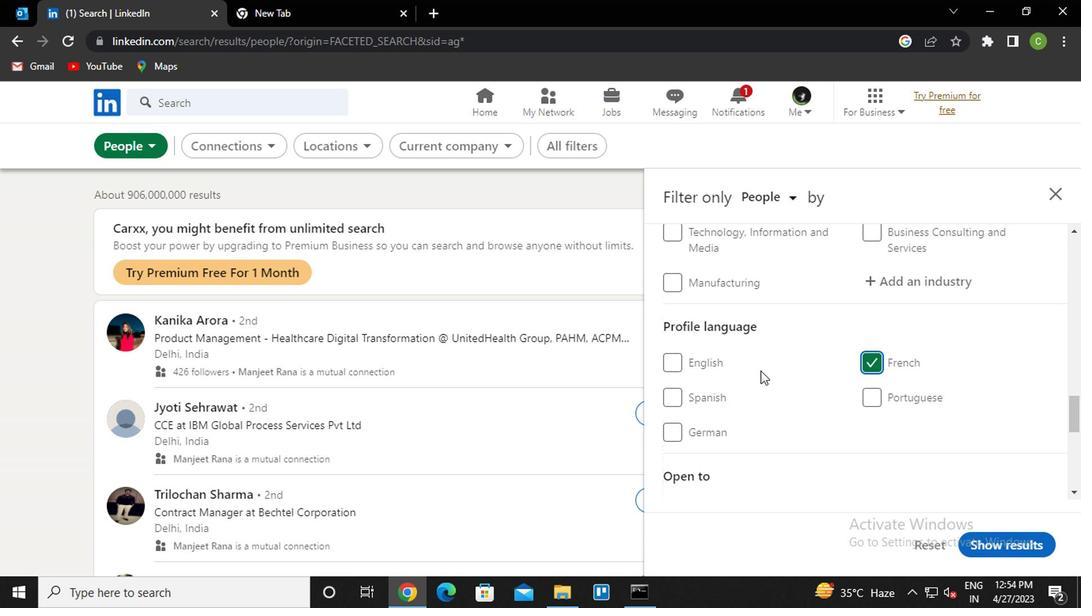 
Action: Mouse scrolled (756, 368) with delta (0, 0)
Screenshot: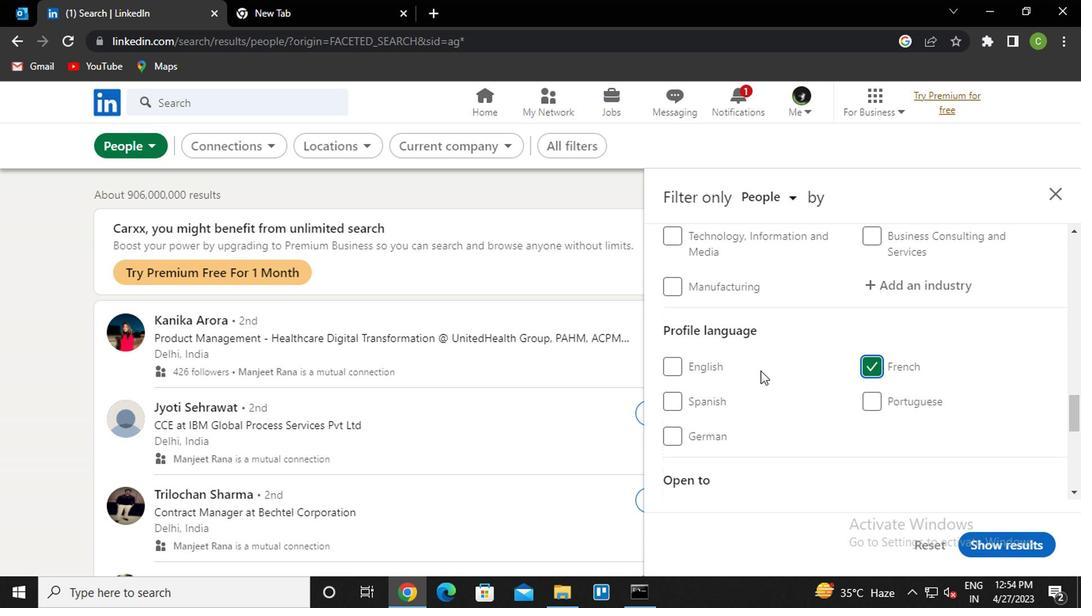 
Action: Mouse scrolled (756, 368) with delta (0, 0)
Screenshot: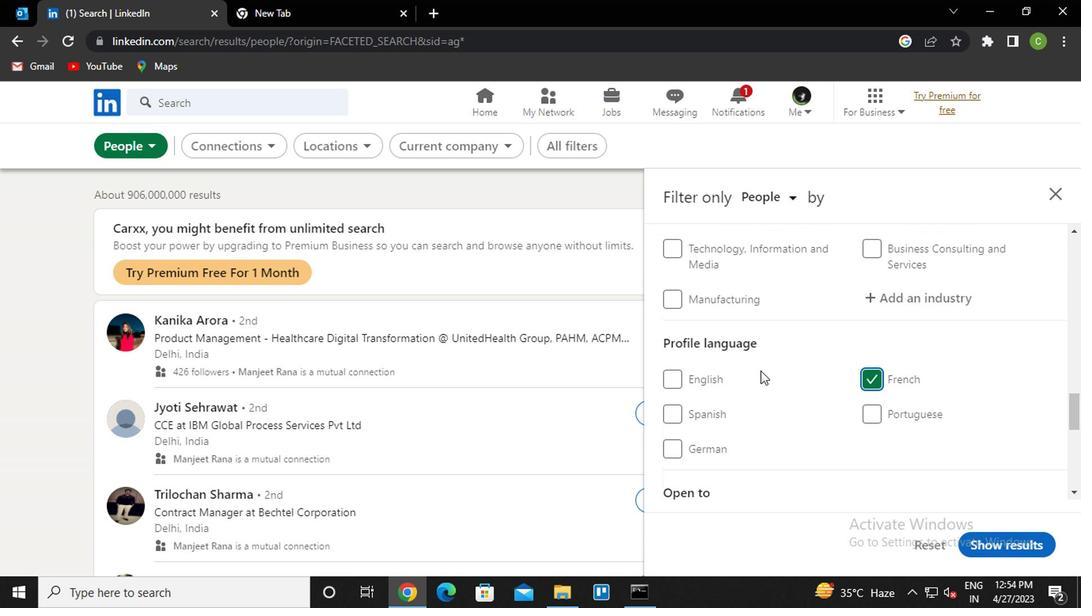 
Action: Mouse scrolled (756, 368) with delta (0, 0)
Screenshot: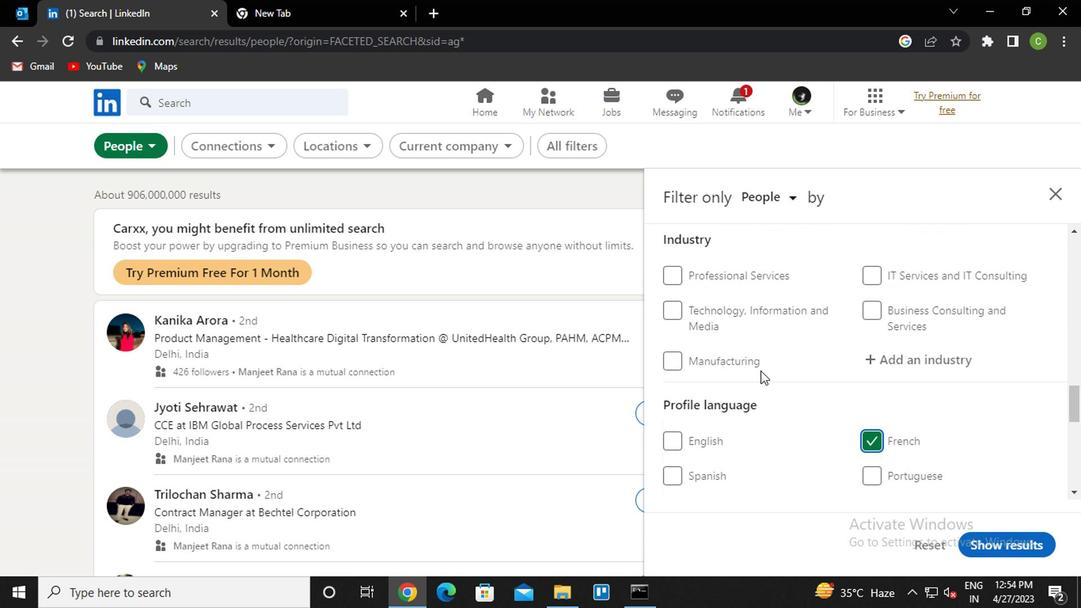 
Action: Mouse scrolled (756, 368) with delta (0, 0)
Screenshot: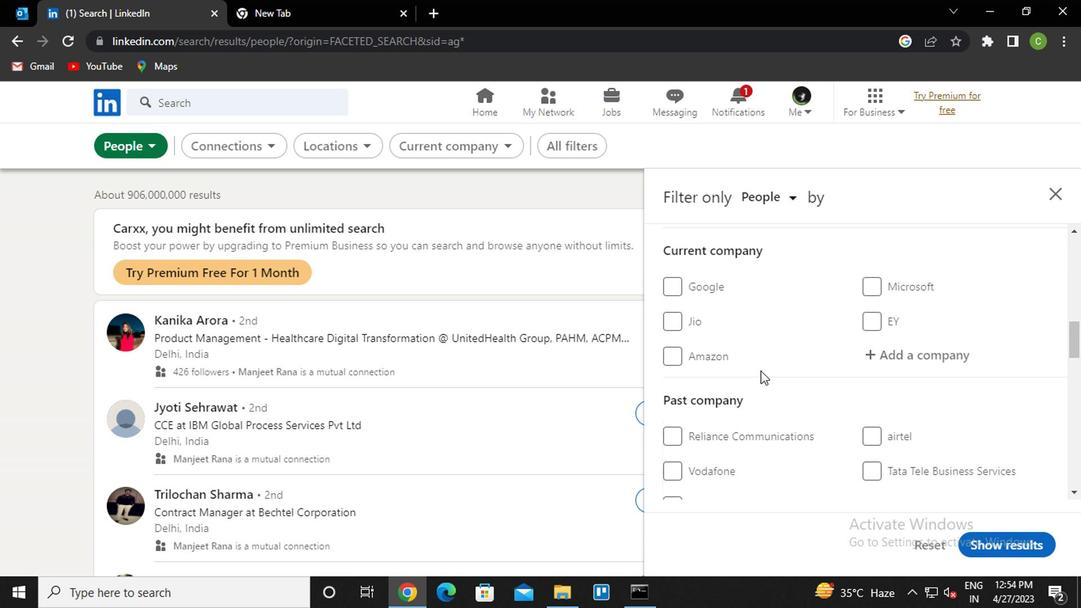 
Action: Mouse scrolled (756, 368) with delta (0, 0)
Screenshot: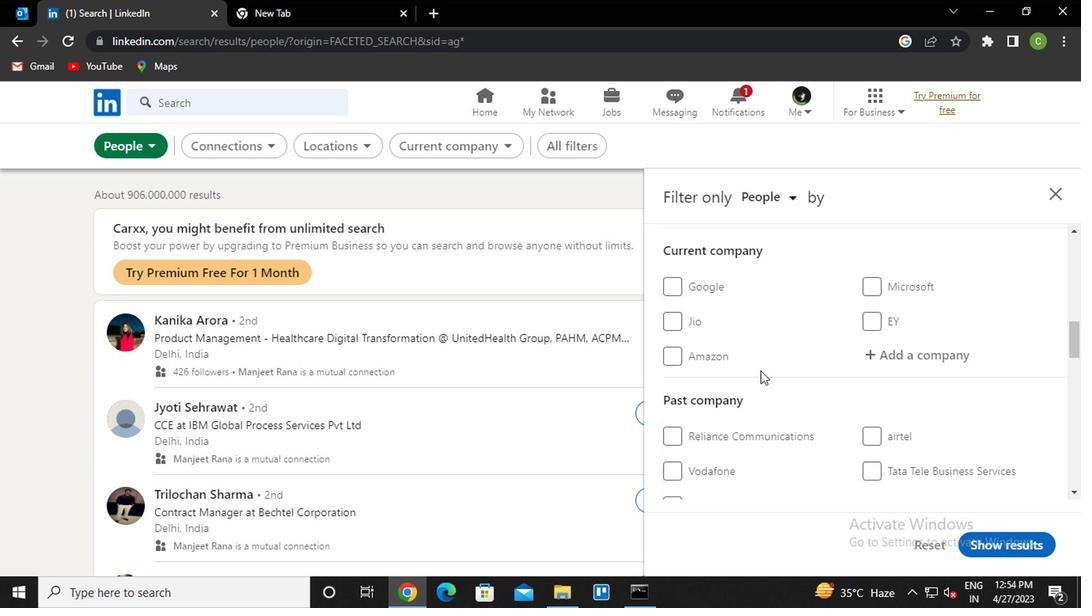 
Action: Mouse scrolled (756, 368) with delta (0, 0)
Screenshot: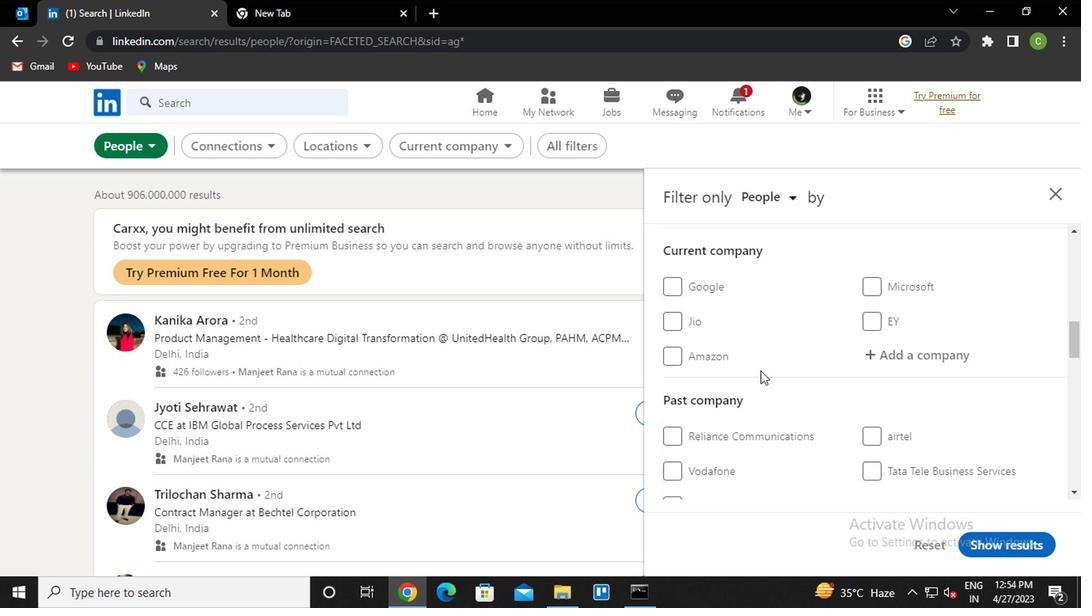 
Action: Mouse scrolled (756, 368) with delta (0, 0)
Screenshot: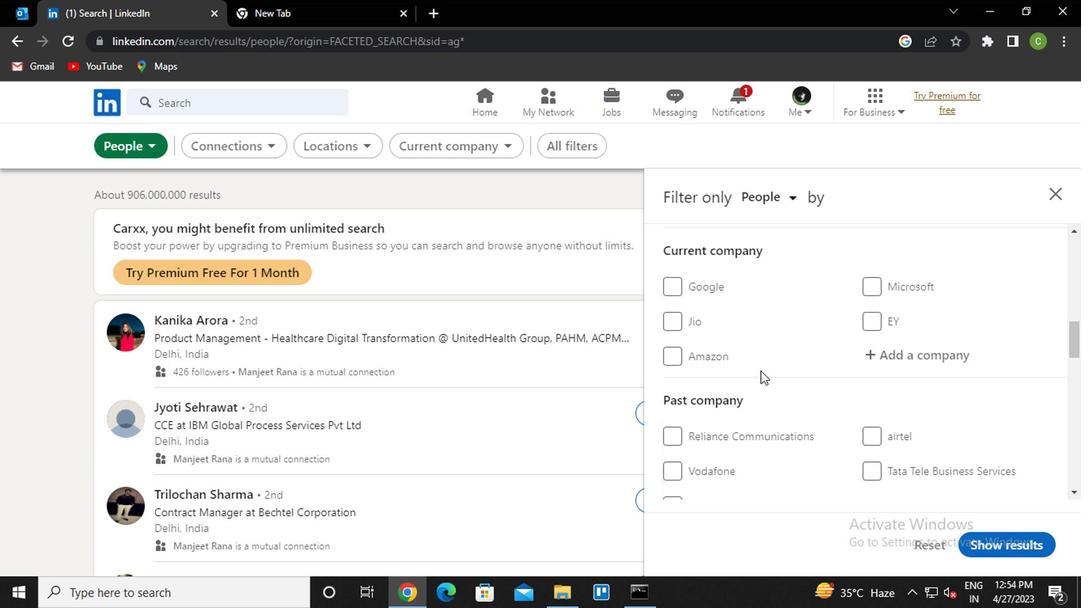 
Action: Mouse scrolled (756, 367) with delta (0, 0)
Screenshot: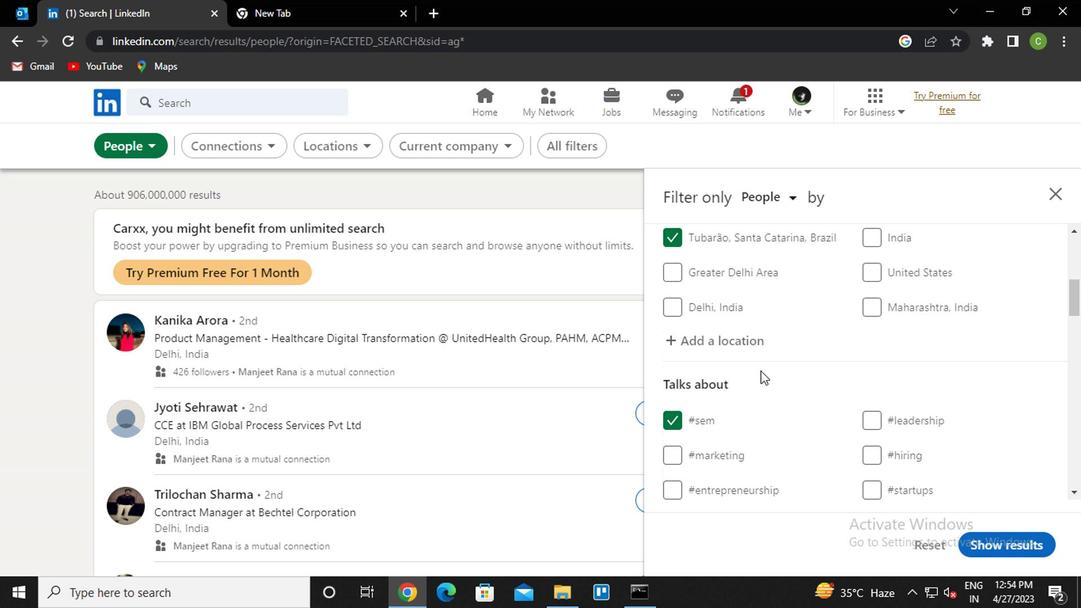 
Action: Mouse scrolled (756, 367) with delta (0, 0)
Screenshot: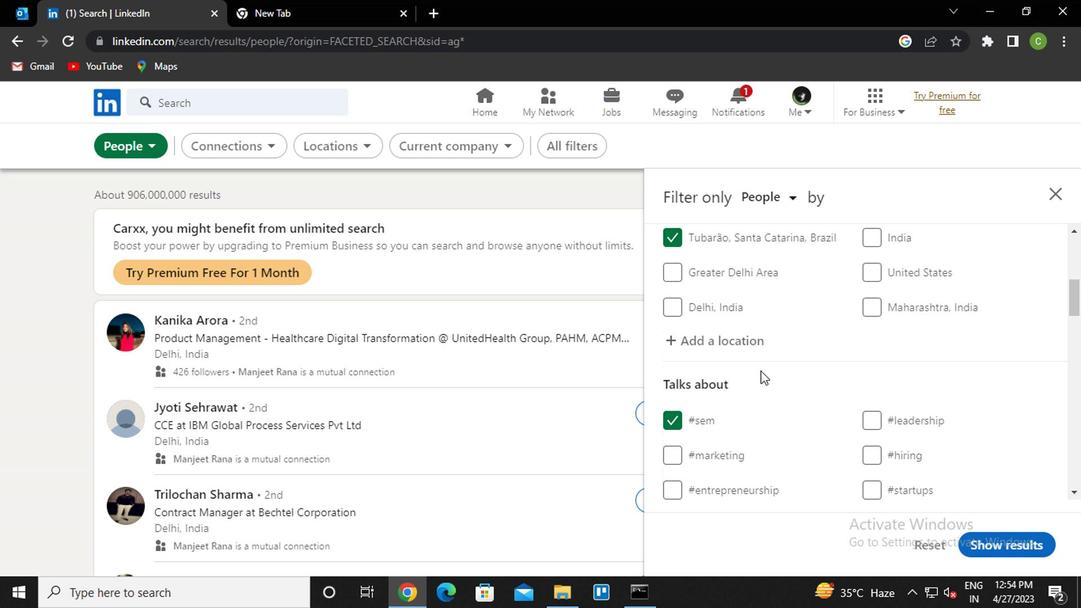 
Action: Mouse scrolled (756, 367) with delta (0, 0)
Screenshot: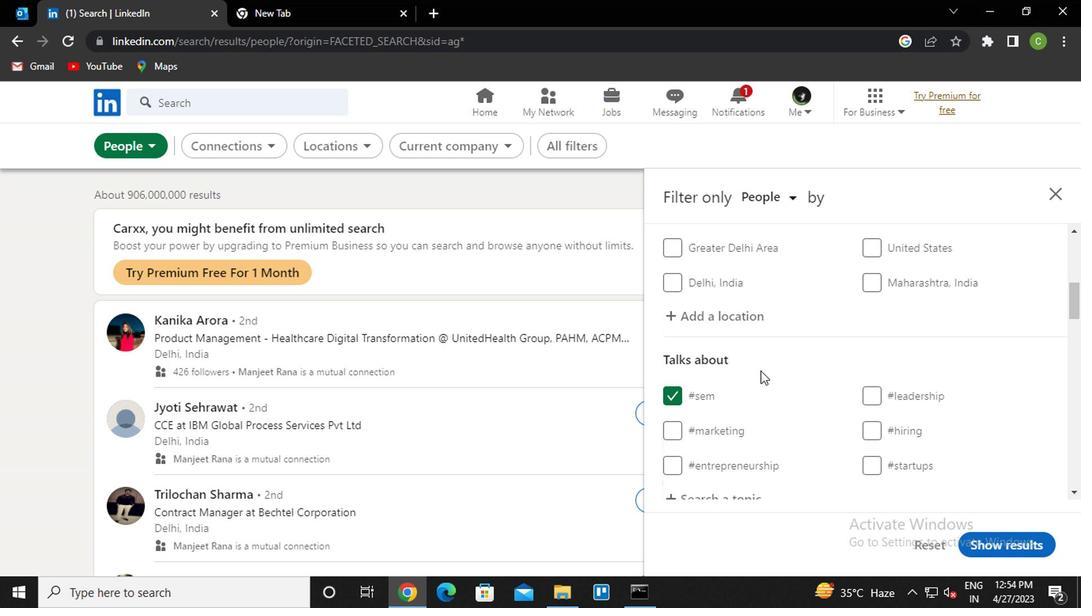 
Action: Mouse scrolled (756, 367) with delta (0, 0)
Screenshot: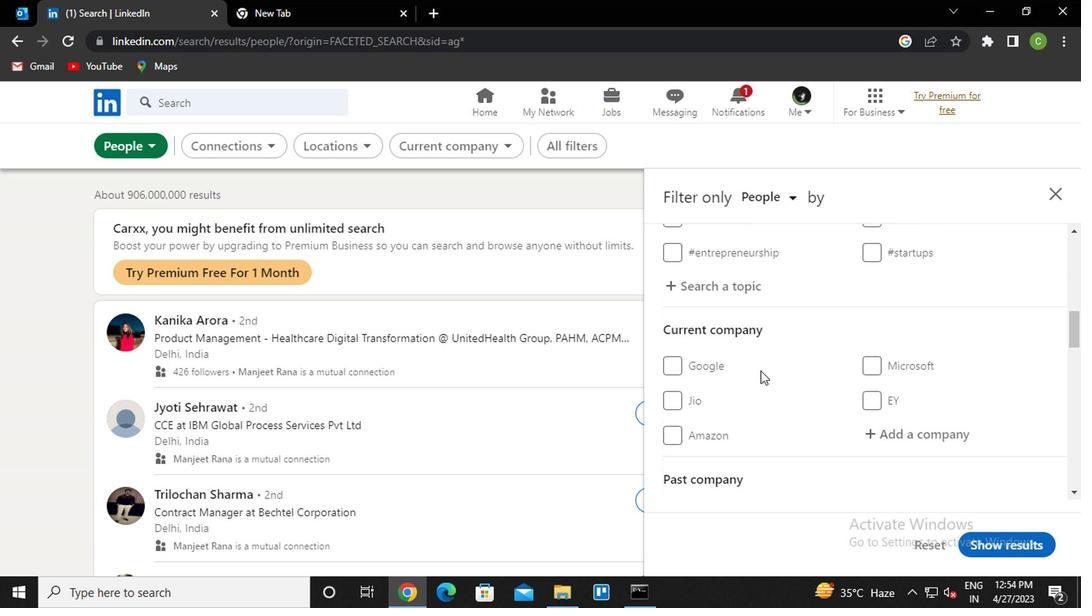 
Action: Mouse moved to (887, 348)
Screenshot: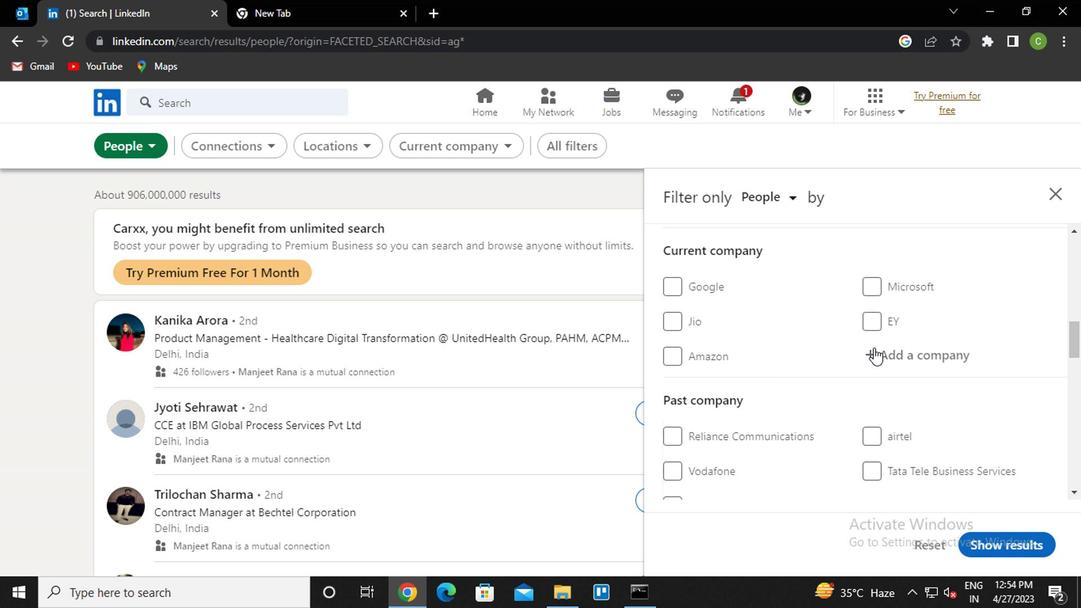 
Action: Mouse pressed left at (887, 348)
Screenshot: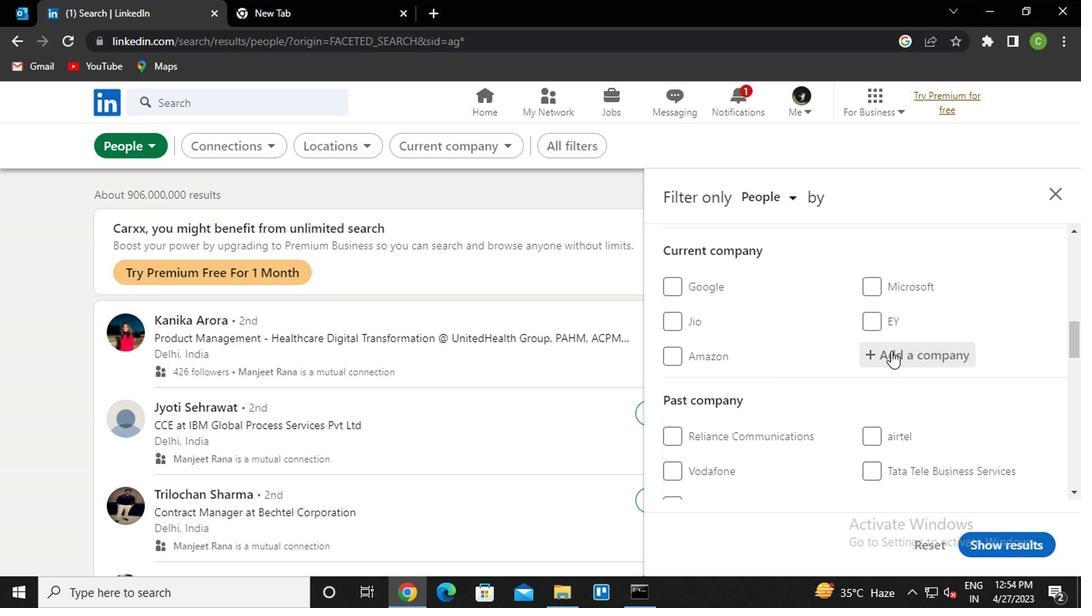 
Action: Key pressed <Key.caps_lock><Key.caps_lock>ctrl+A<Key.caps_lock>irtelbusine<Key.backspace><Key.backspace><Key.backspace><Key.backspace><Key.backspace><Key.backspace><Key.space><Key.caps_lock>b<Key.caps_lock>usiness<Key.down><Key.enter>
Screenshot: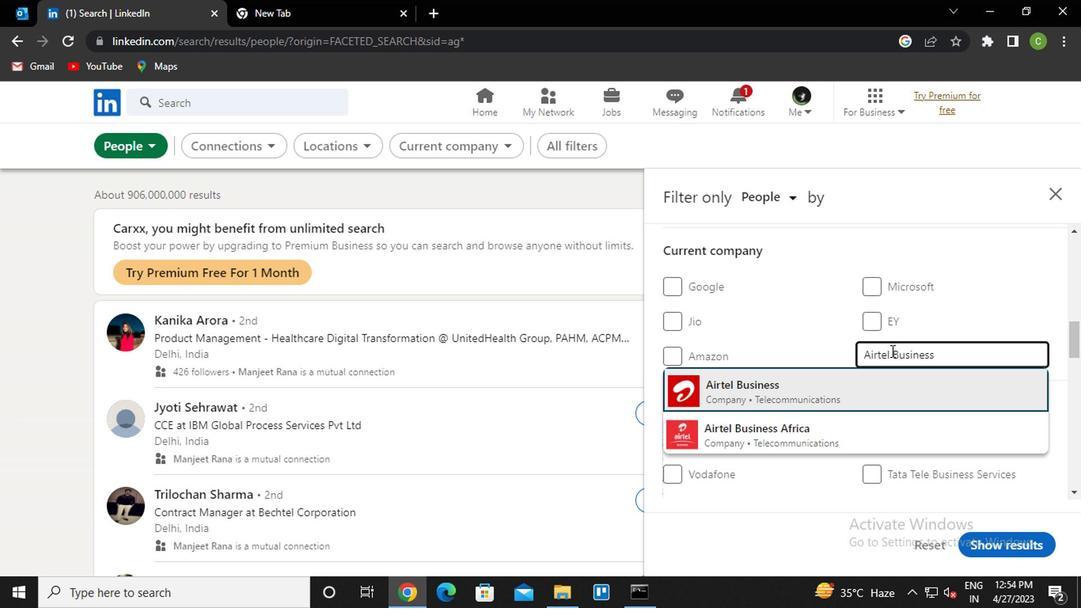 
Action: Mouse moved to (929, 323)
Screenshot: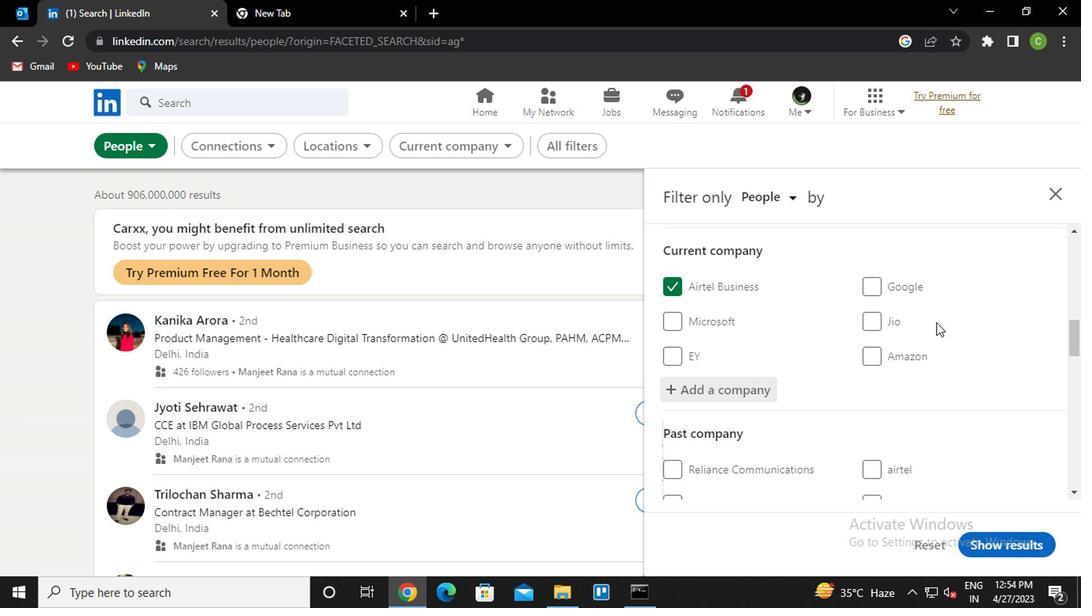 
Action: Mouse scrolled (929, 322) with delta (0, -1)
Screenshot: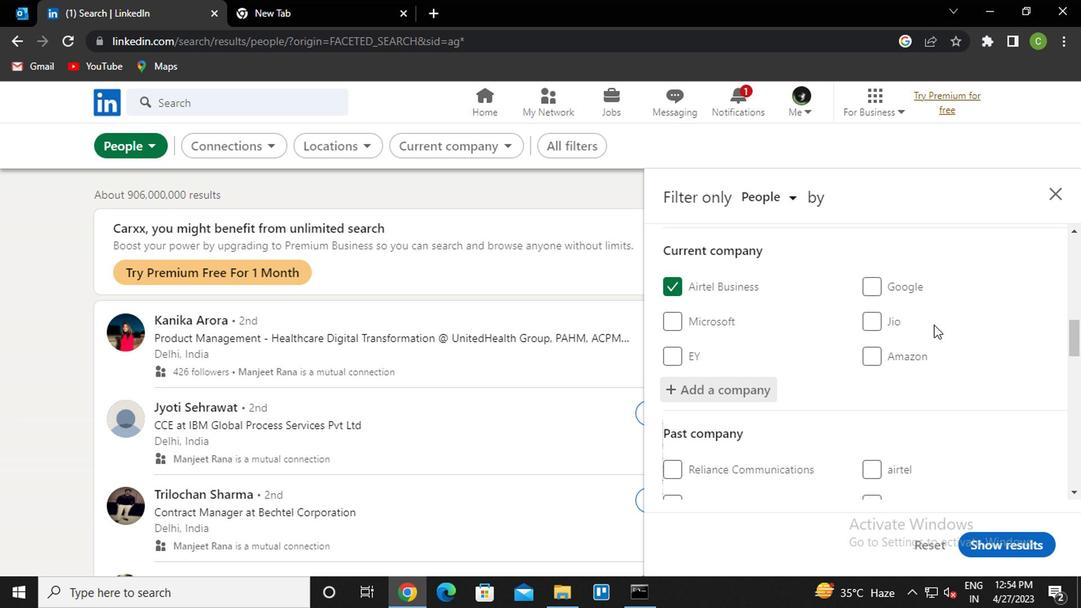 
Action: Mouse scrolled (929, 322) with delta (0, -1)
Screenshot: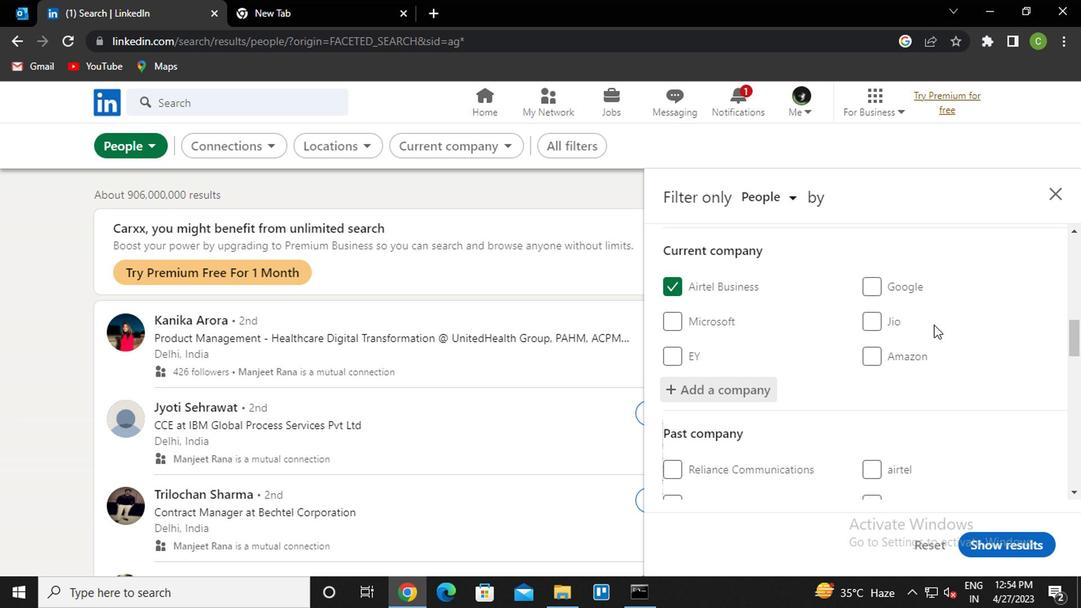 
Action: Mouse scrolled (929, 322) with delta (0, -1)
Screenshot: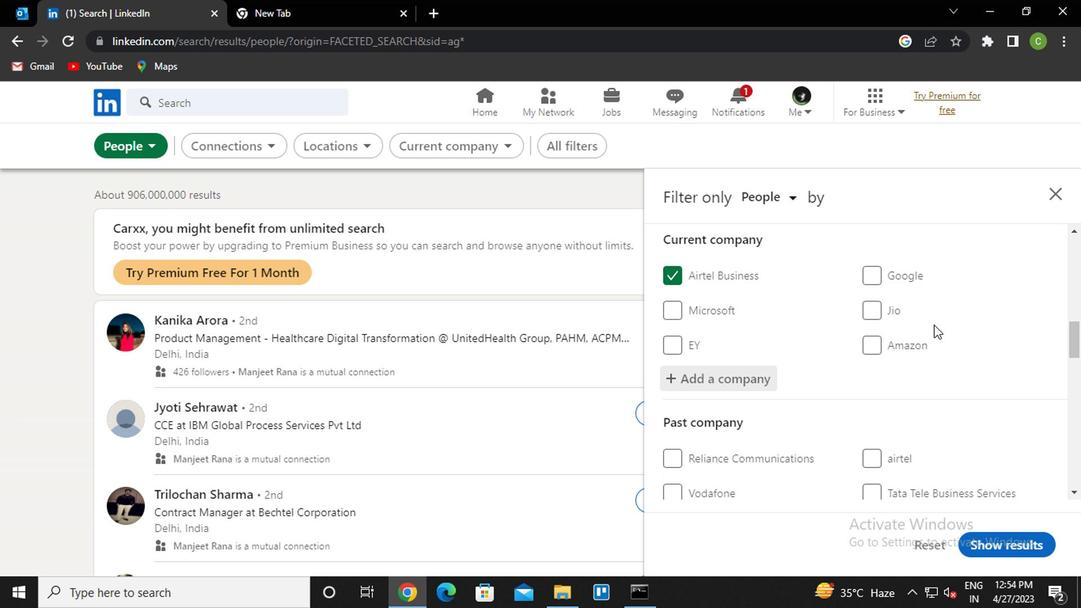 
Action: Mouse scrolled (929, 322) with delta (0, -1)
Screenshot: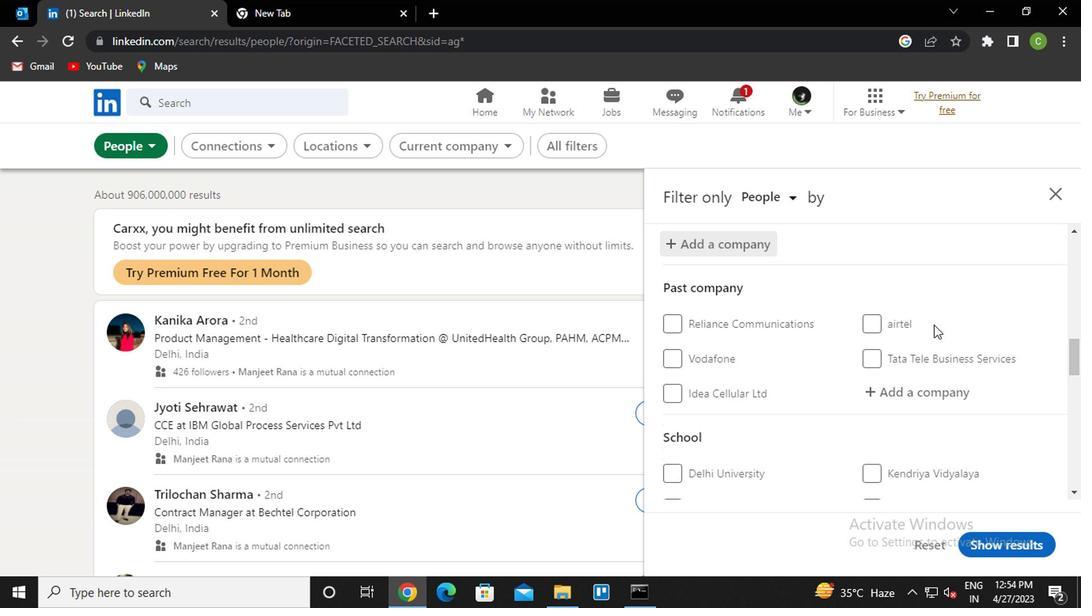 
Action: Mouse moved to (912, 376)
Screenshot: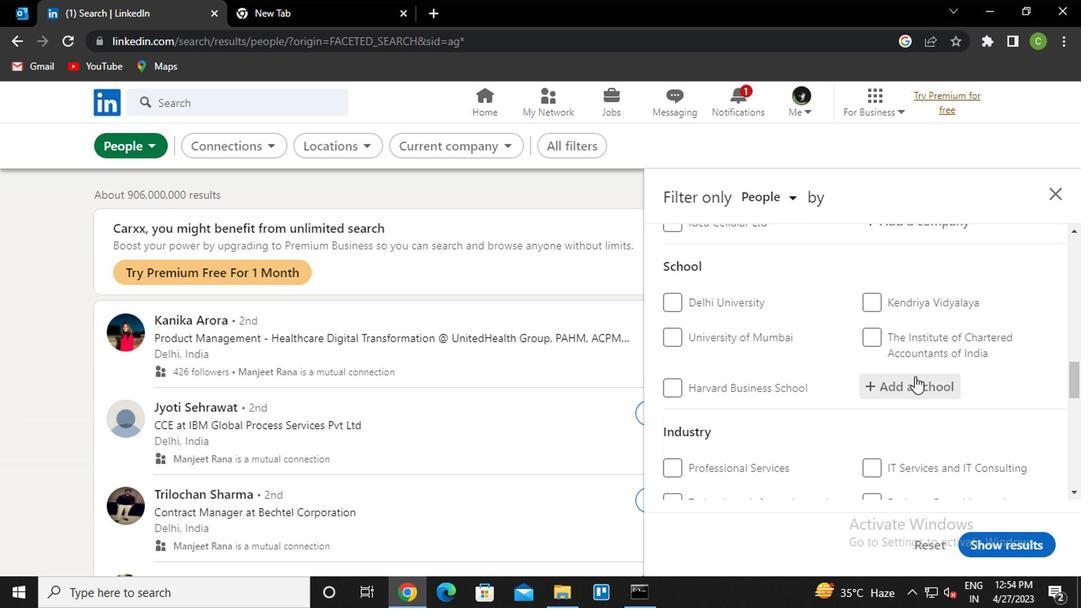 
Action: Mouse pressed left at (912, 376)
Screenshot: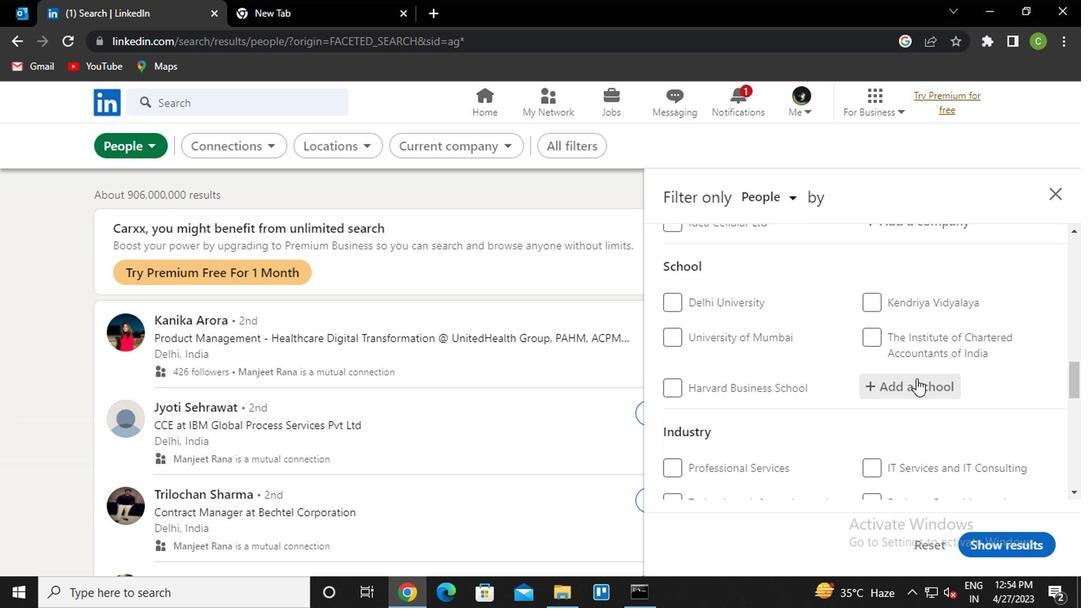 
Action: Key pressed <Key.caps_lock>d<Key.caps_lock>Evi<Key.space><Key.caps_lock>a<Key.caps_lock>hi<Key.down><Key.down><Key.enter>
Screenshot: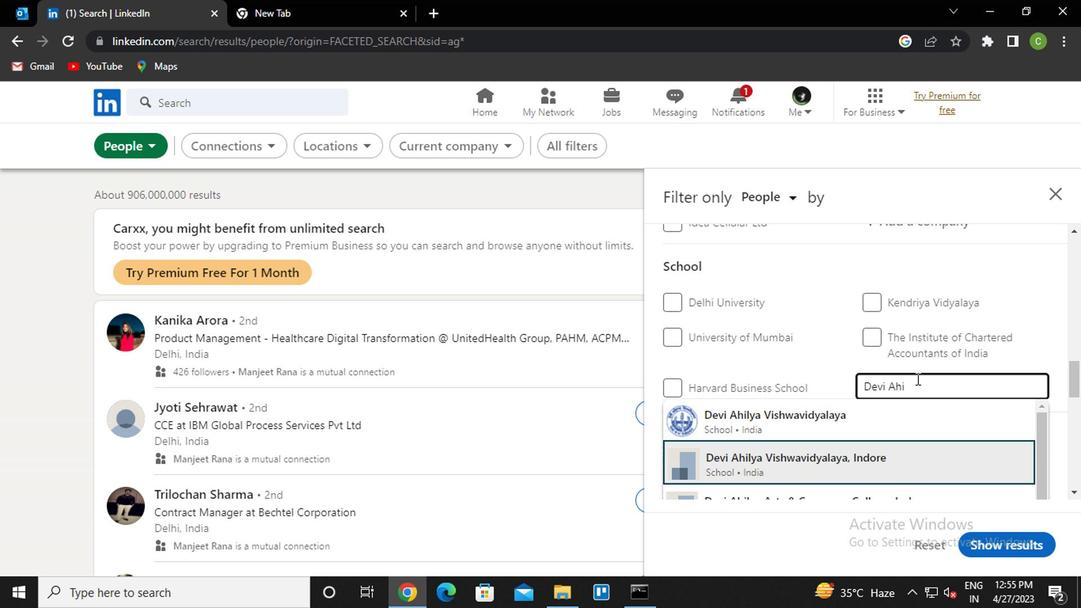 
Action: Mouse scrolled (912, 375) with delta (0, 0)
Screenshot: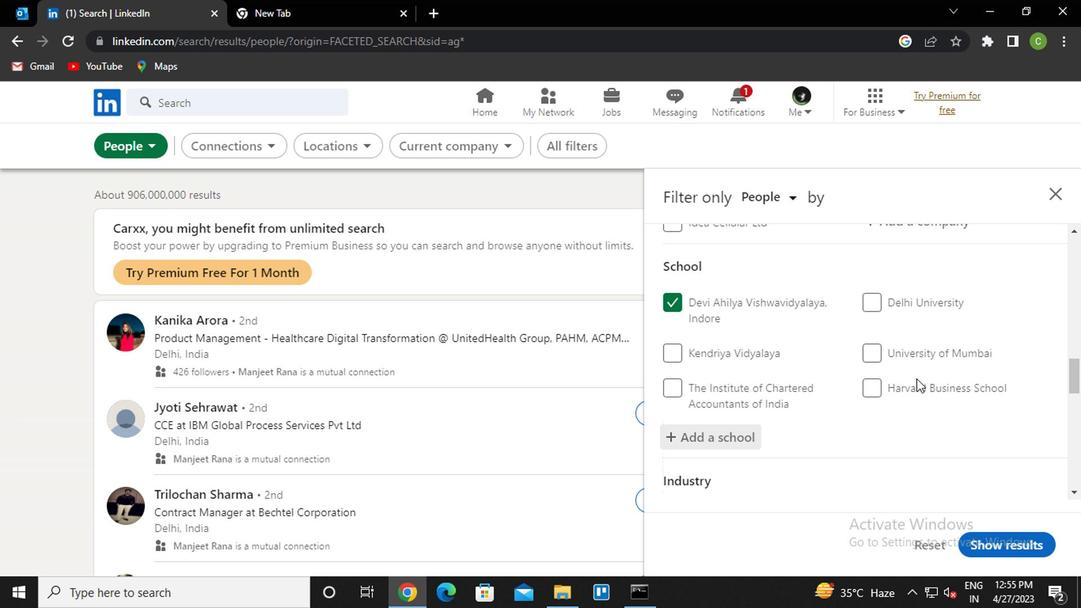 
Action: Mouse scrolled (912, 375) with delta (0, 0)
Screenshot: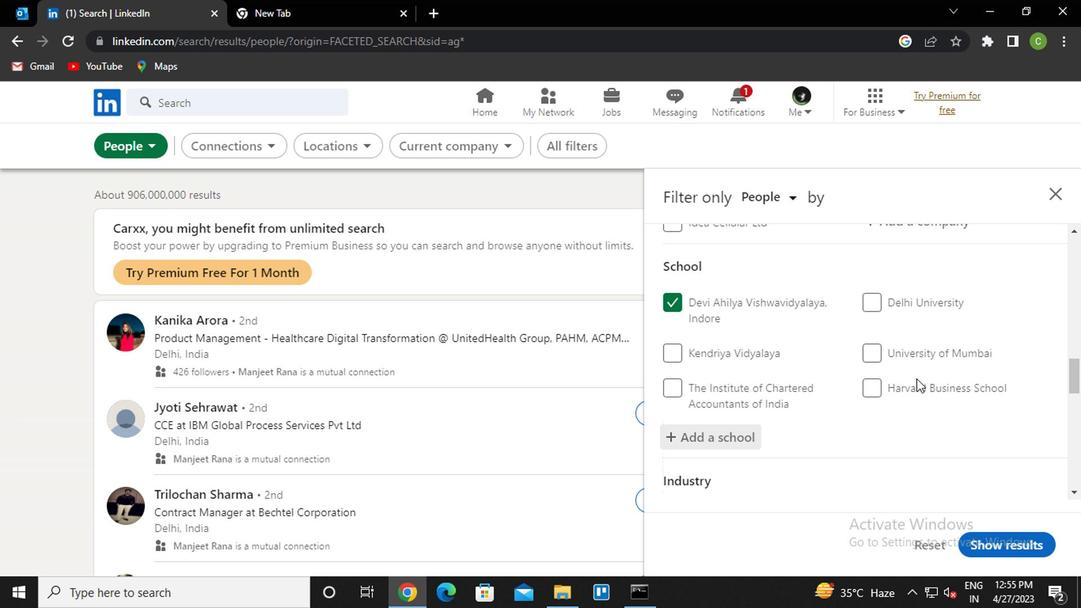 
Action: Mouse scrolled (912, 375) with delta (0, 0)
Screenshot: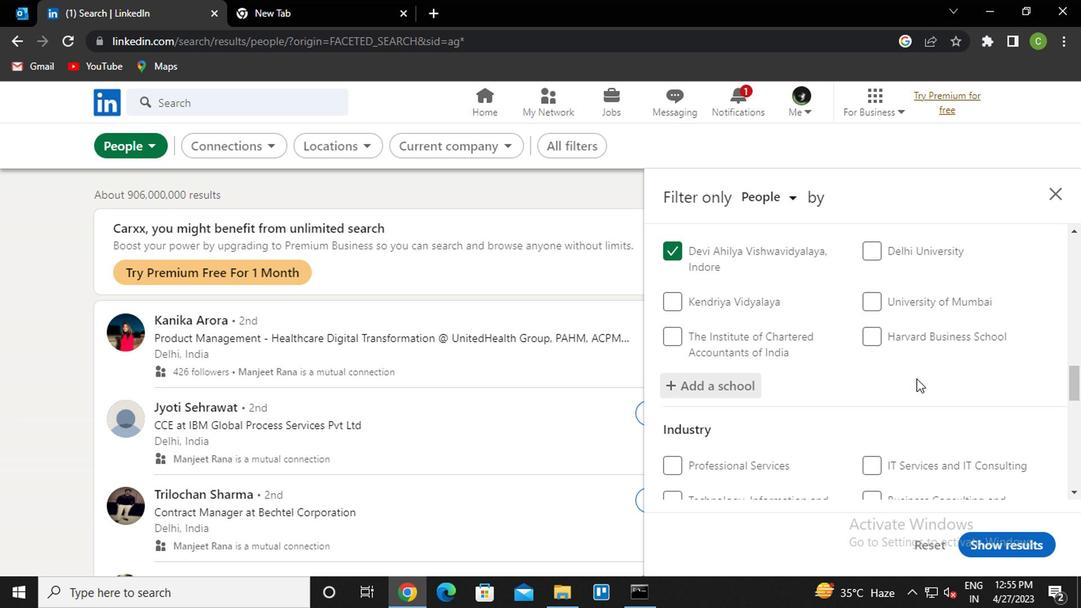 
Action: Mouse scrolled (912, 375) with delta (0, 0)
Screenshot: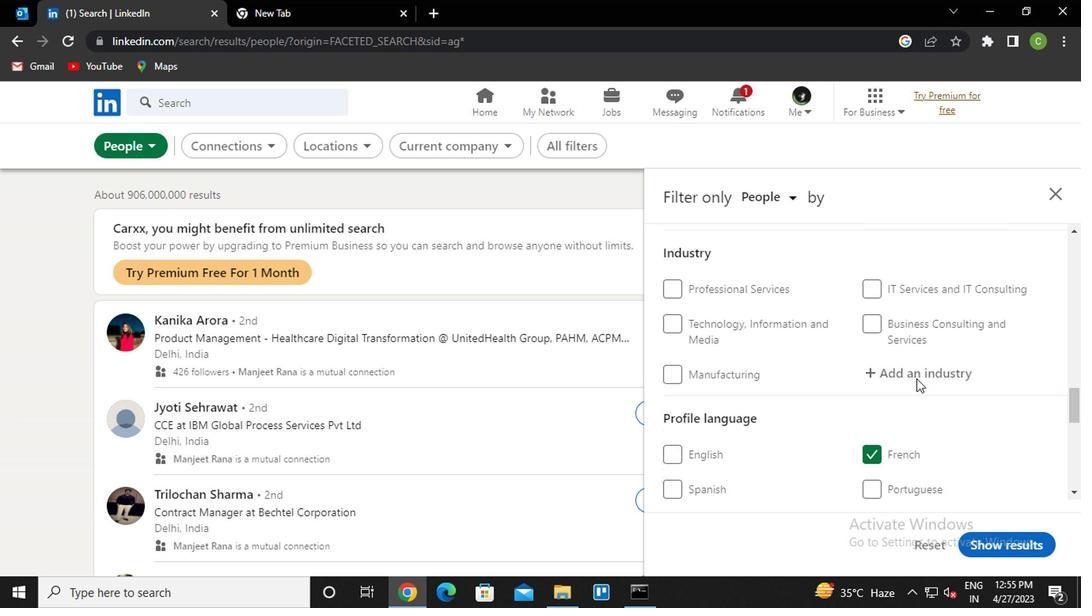 
Action: Mouse moved to (936, 283)
Screenshot: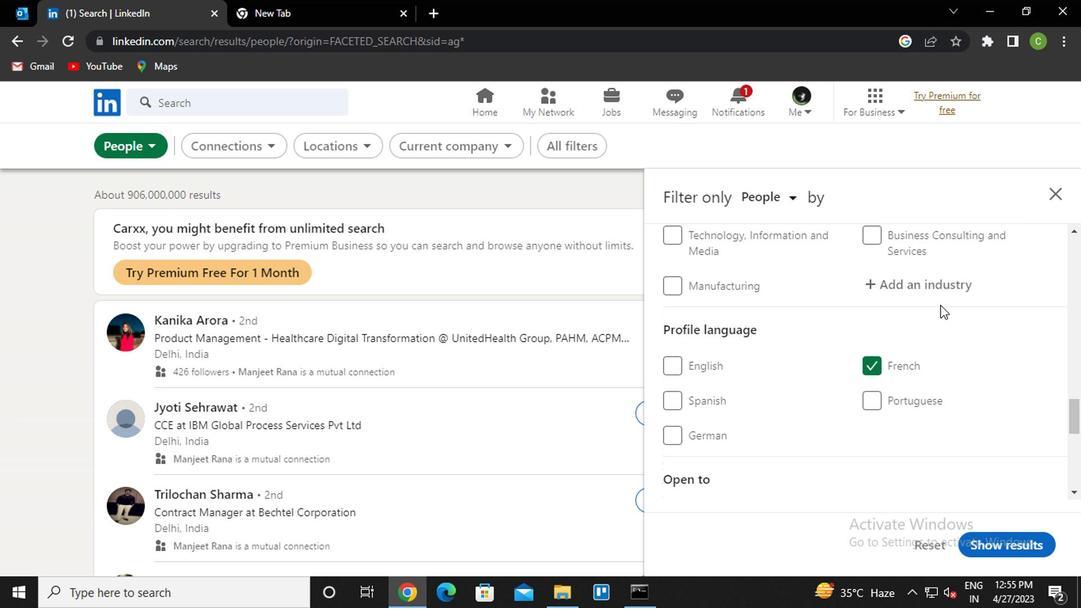 
Action: Mouse pressed left at (936, 283)
Screenshot: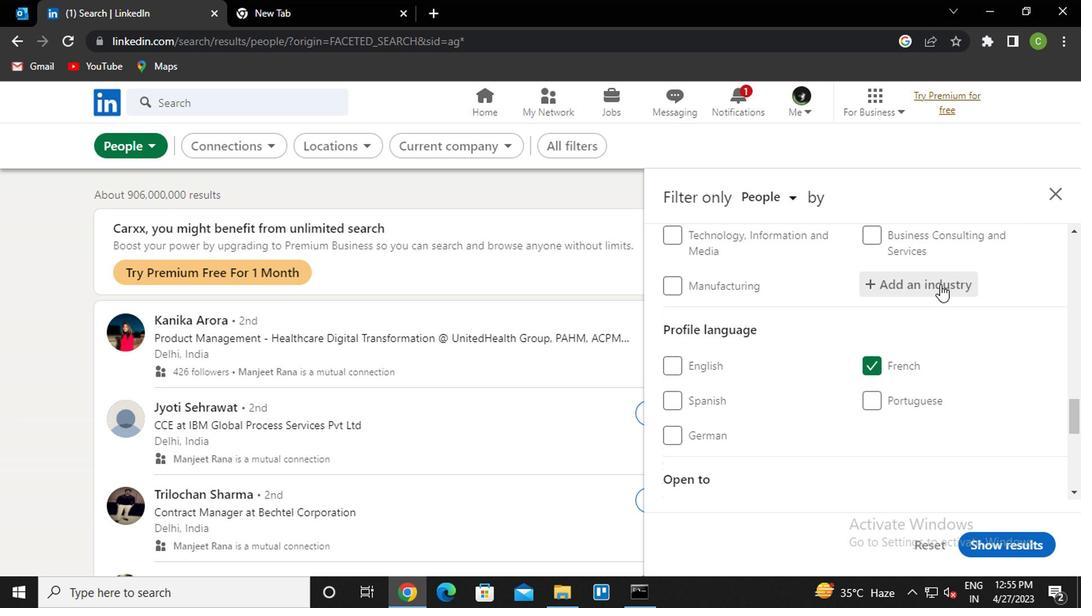 
Action: Key pressed <Key.caps_lock>h<Key.caps_lock>ospital<Key.down><Key.enter>
Screenshot: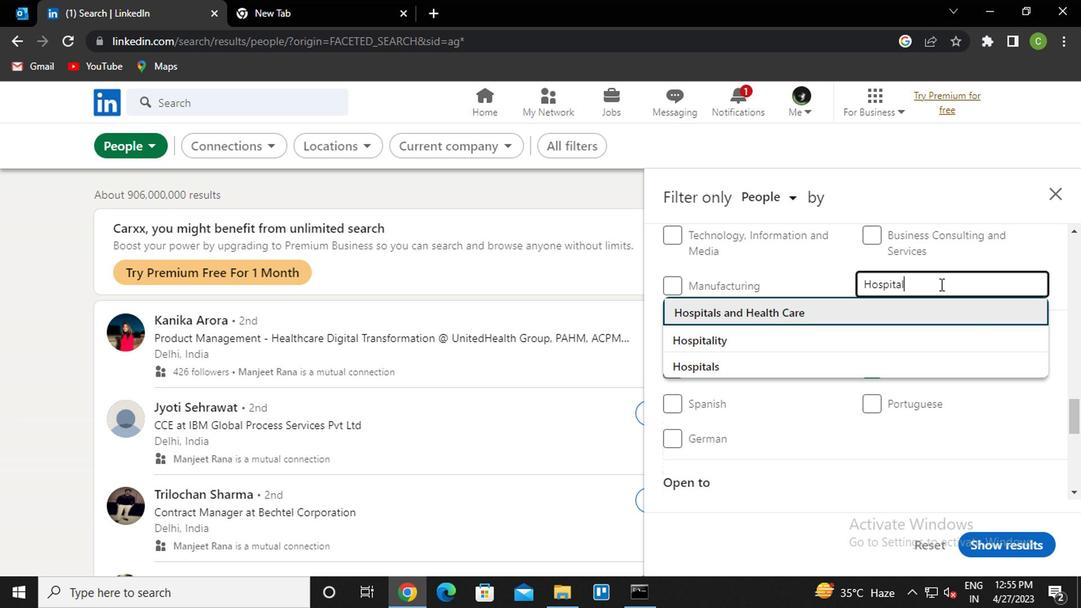 
Action: Mouse scrolled (936, 282) with delta (0, 0)
Screenshot: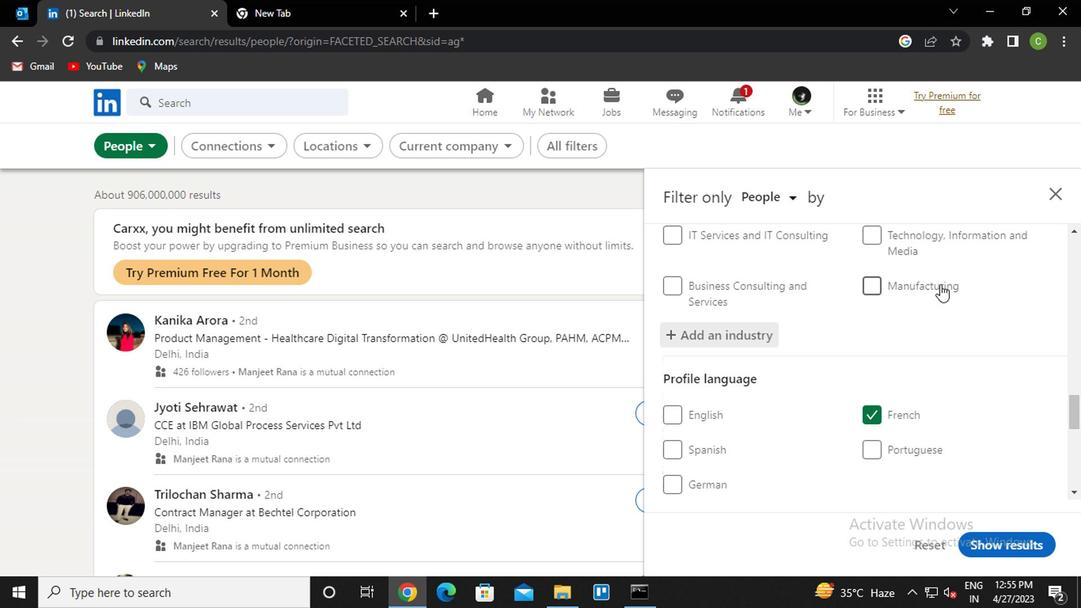 
Action: Mouse scrolled (936, 282) with delta (0, 0)
Screenshot: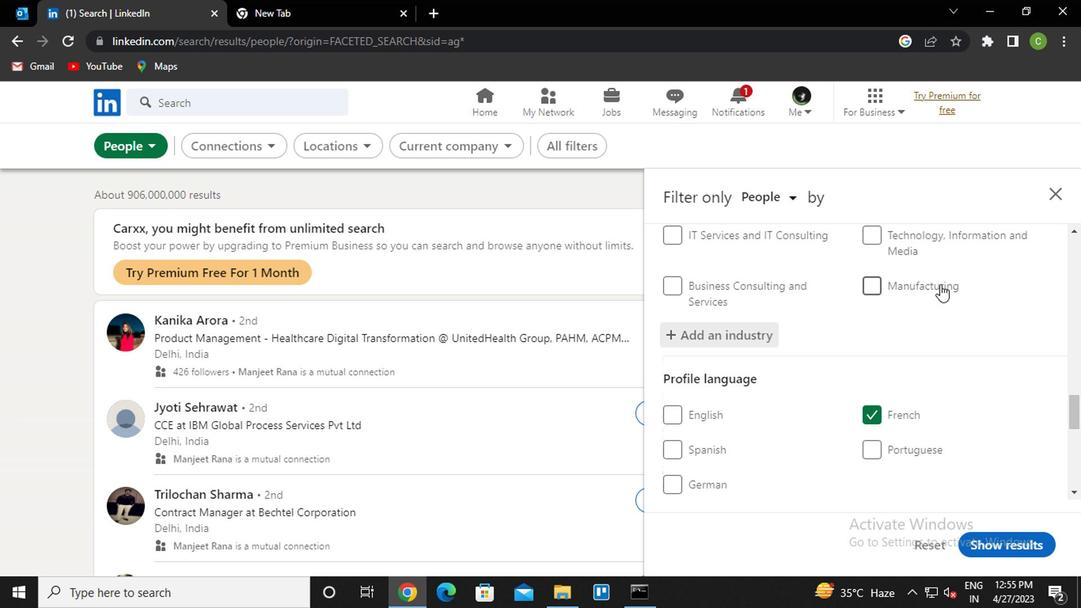 
Action: Mouse scrolled (936, 282) with delta (0, 0)
Screenshot: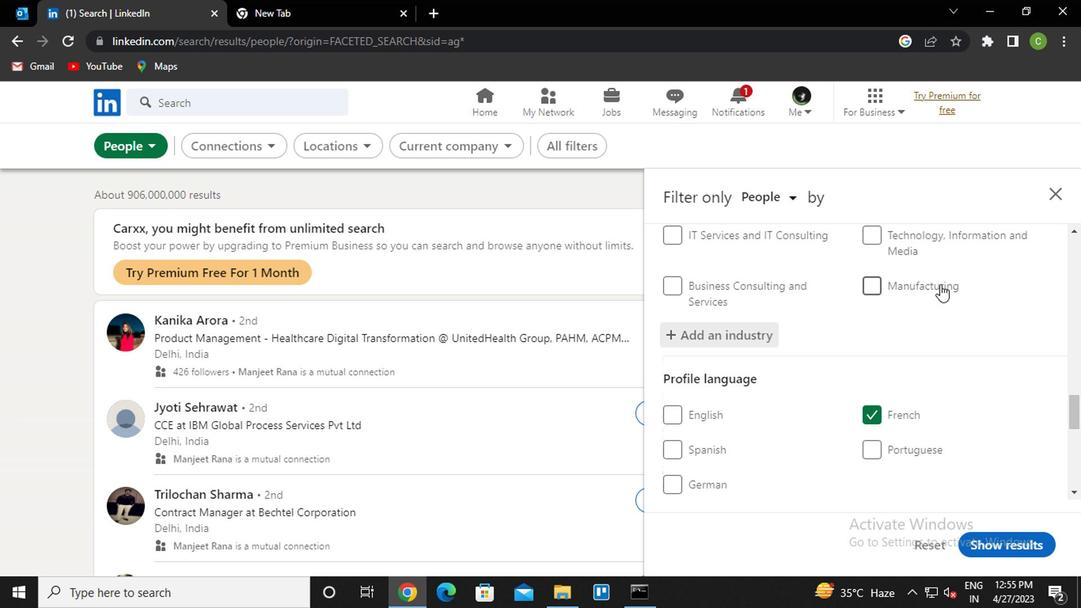
Action: Mouse scrolled (936, 282) with delta (0, 0)
Screenshot: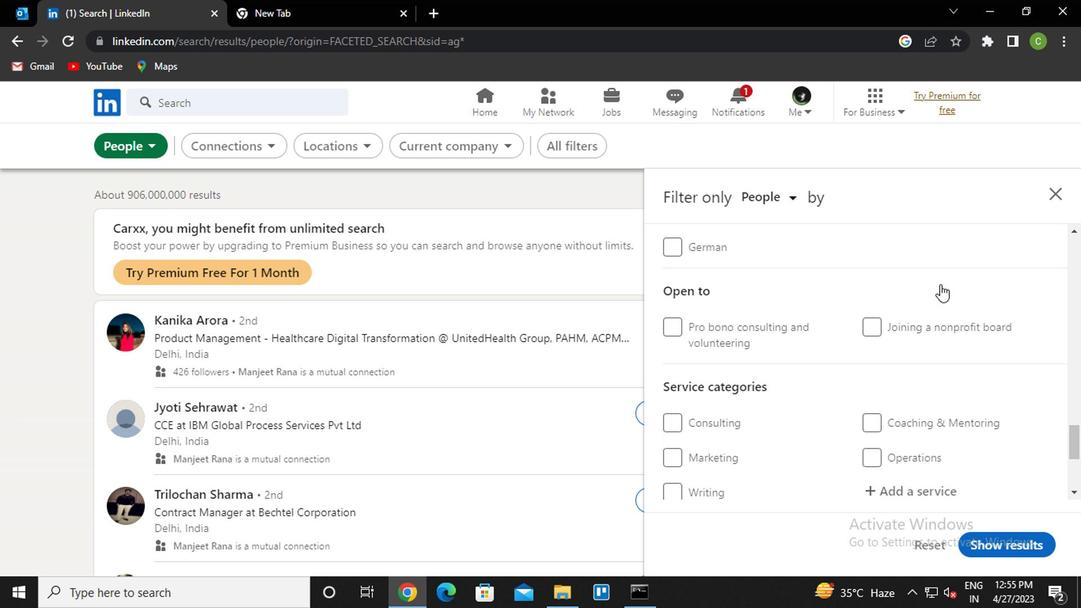 
Action: Mouse scrolled (936, 282) with delta (0, 0)
Screenshot: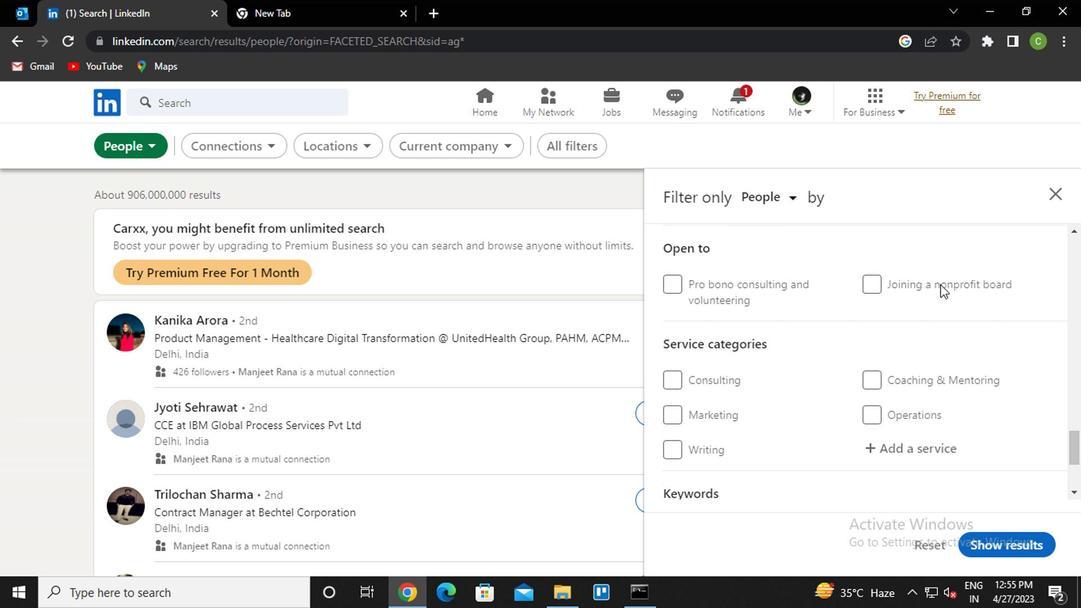 
Action: Mouse moved to (907, 336)
Screenshot: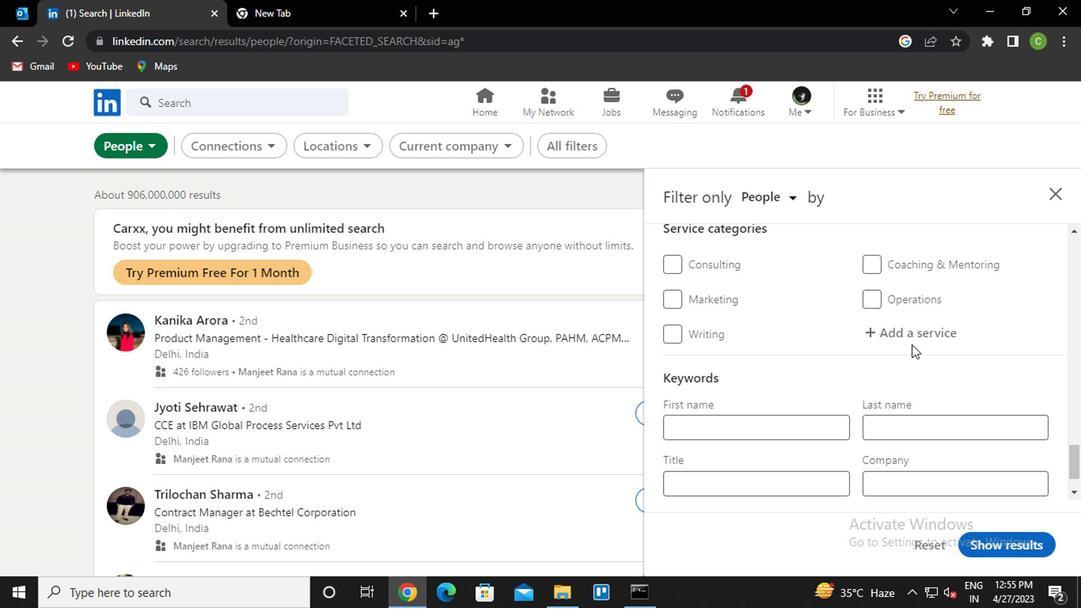 
Action: Mouse pressed left at (907, 336)
Screenshot: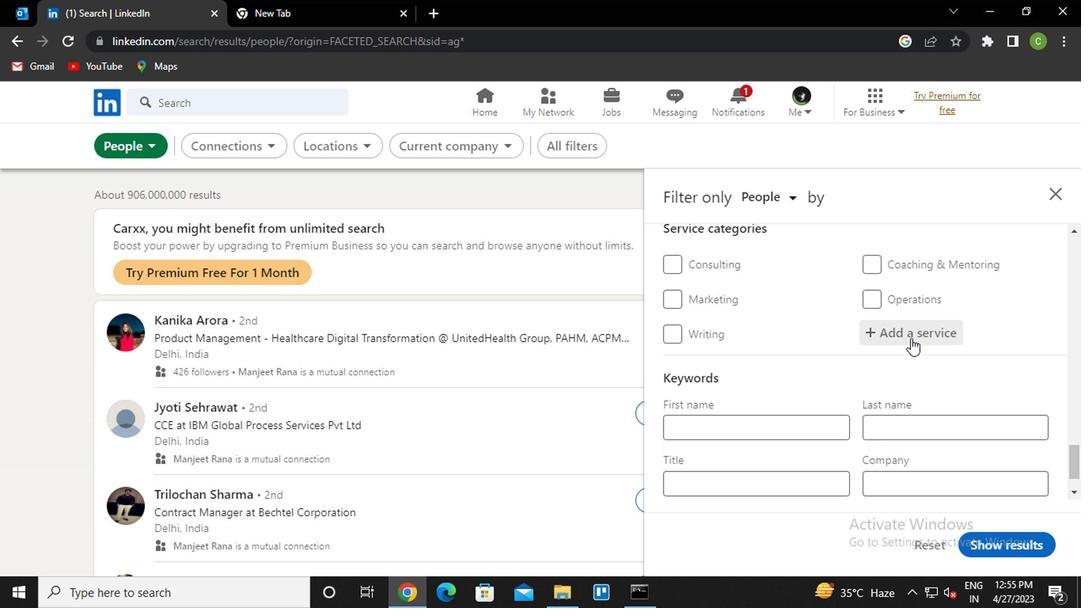 
Action: Key pressed <Key.caps_lock>s<Key.caps_lock>tra<Key.down><Key.enter>
Screenshot: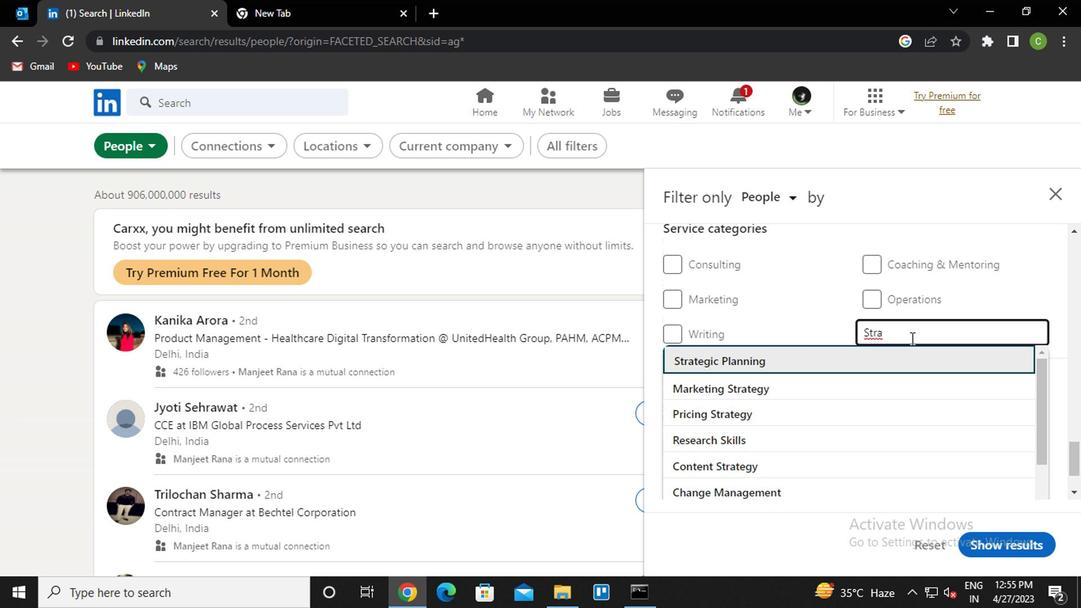
Action: Mouse scrolled (907, 335) with delta (0, 0)
Screenshot: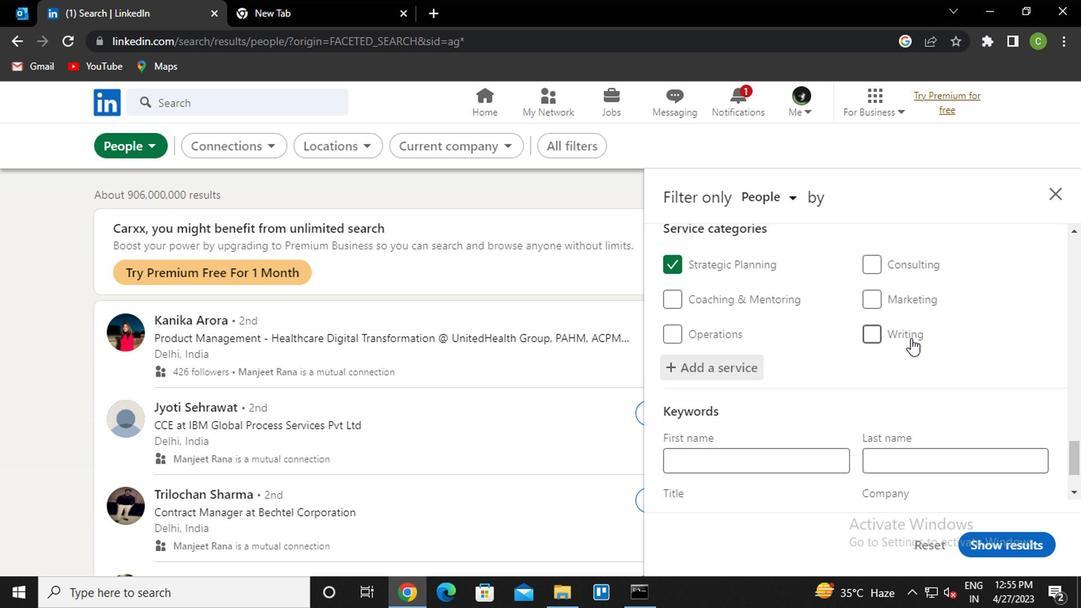 
Action: Mouse scrolled (907, 335) with delta (0, 0)
Screenshot: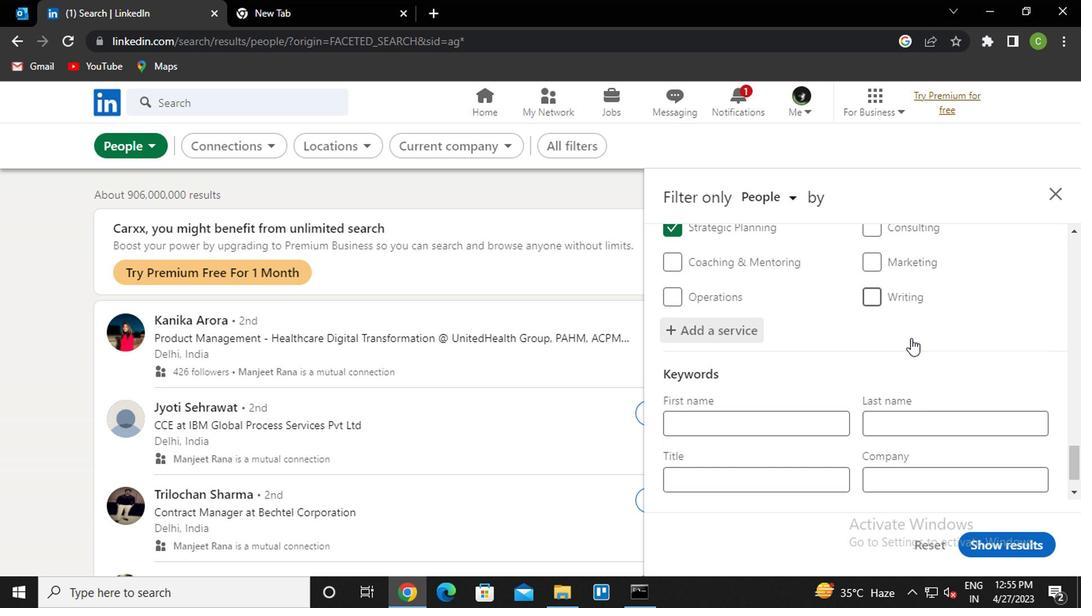 
Action: Mouse scrolled (907, 335) with delta (0, 0)
Screenshot: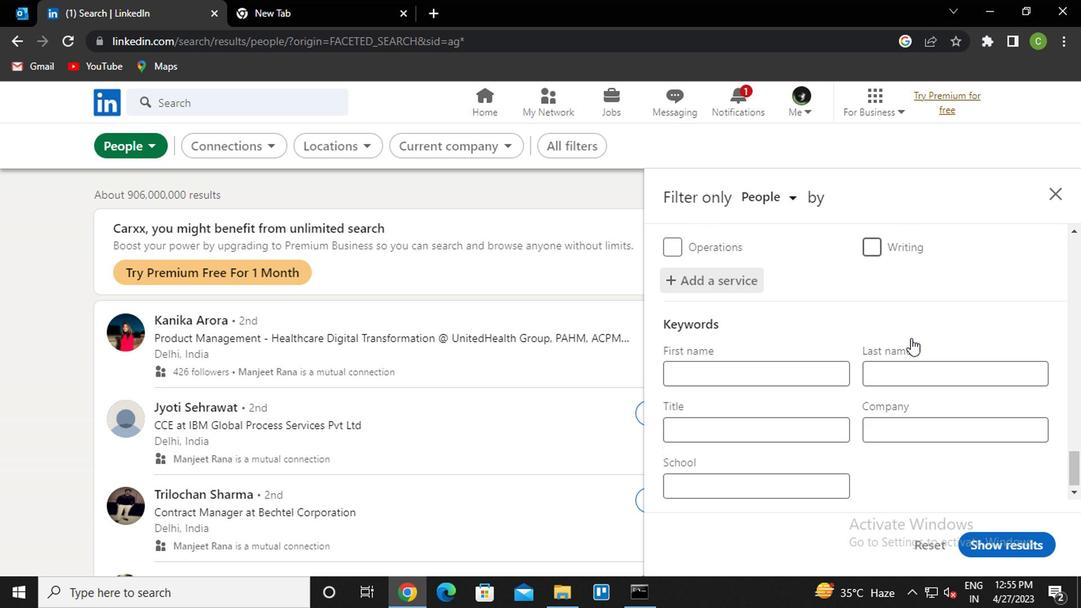 
Action: Mouse scrolled (907, 335) with delta (0, 0)
Screenshot: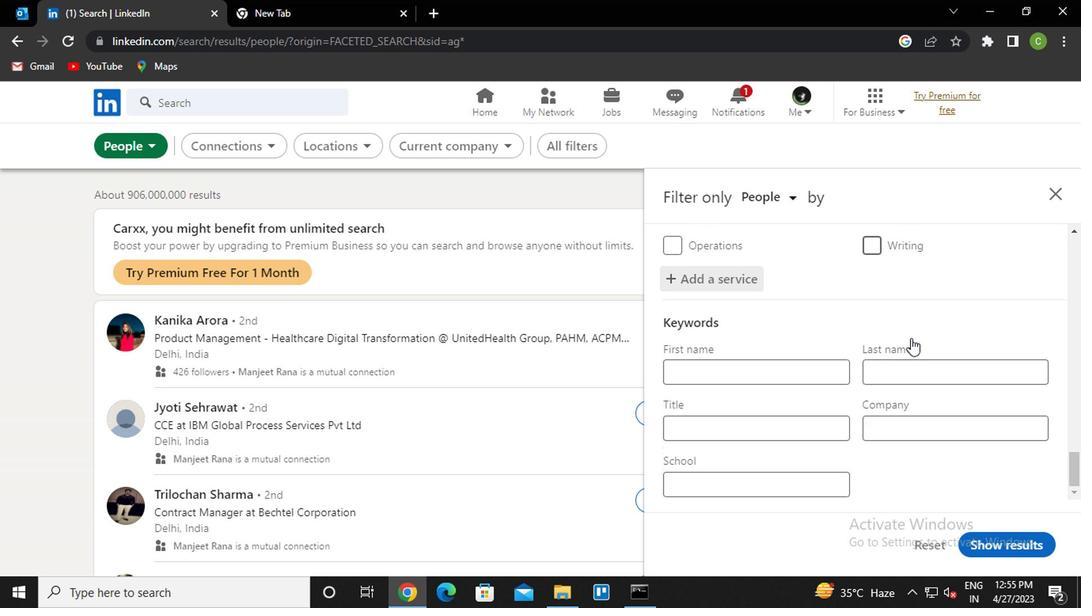 
Action: Mouse moved to (790, 420)
Screenshot: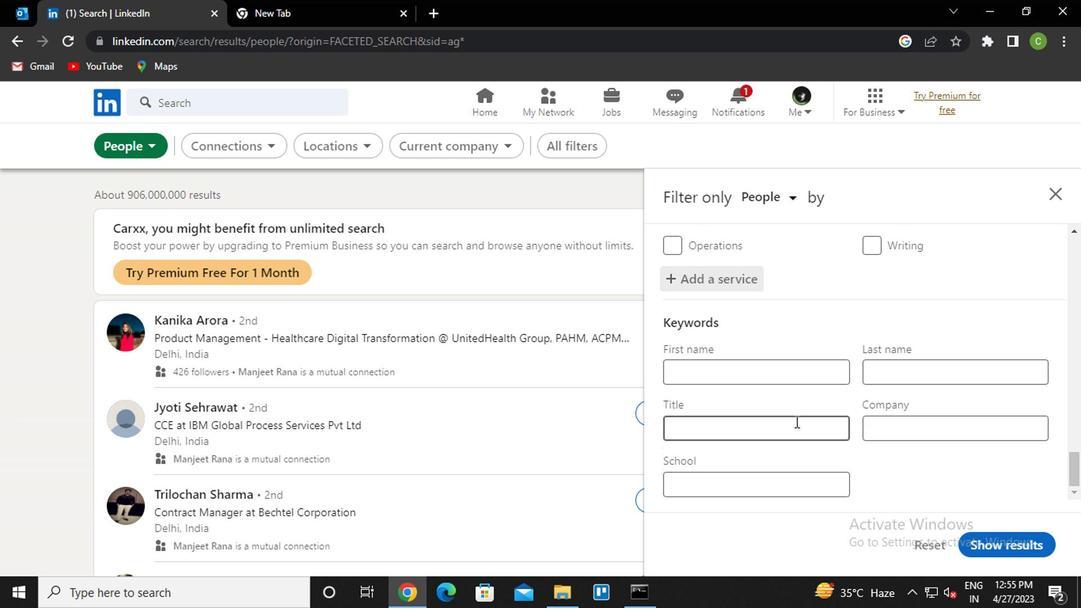 
Action: Mouse pressed left at (790, 420)
Screenshot: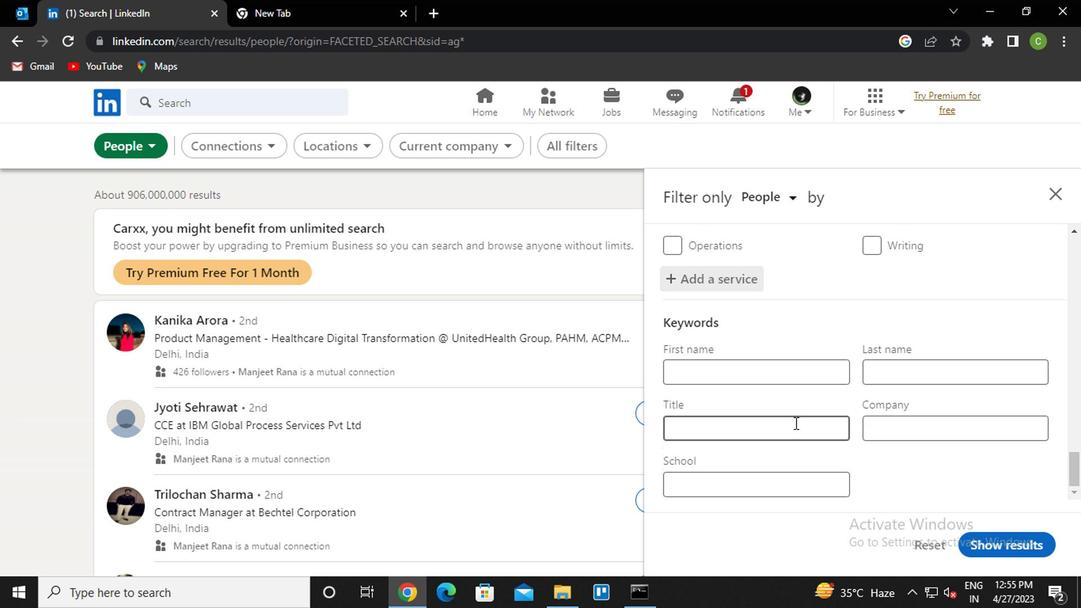 
Action: Key pressed <Key.caps_lock>c<Key.caps_lock>hief<Key.space><Key.caps_lock>t<Key.caps_lock>echnology<Key.space><Key.caps_lock>o<Key.caps_lock>fficer<Key.space><Key.space><Key.backspace><Key.shift_r><Key.shift_r><Key.shift_r><Key.shift_r><Key.shift_r><Key.shift_r><Key.shift_r><Key.shift_r><Key.shift_r><Key.shift_r><Key.shift_r><Key.shift_r><Key.shift_r><Key.shift_r><Key.shift_r><Key.shift_r><Key.shift_r><Key.shift_r><Key.shift_r><Key.shift_r><Key.shift_r><Key.shift_r><Key.shift_r><Key.shift_r><Key.shift_r><Key.shift_r><Key.shift_r><Key.shift_r><Key.shift_r><Key.shift_r><Key.shift_r><Key.shift_r><Key.shift_r><Key.shift_r><Key.shift_r><Key.shift_r><Key.shift_r><Key.shift_r><Key.shift_r><Key.shift_r><Key.shift_r><Key.shift_r><Key.shift_r><Key.shift_r><Key.shift_r><Key.shift_r><Key.shift_r><Key.shift_r><Key.shift_r><Key.shift_r><Key.shift_r><Key.shift_r><Key.shift_r><Key.shift_r>(<Key.caps_lock>cto<Key.shift_r>)
Screenshot: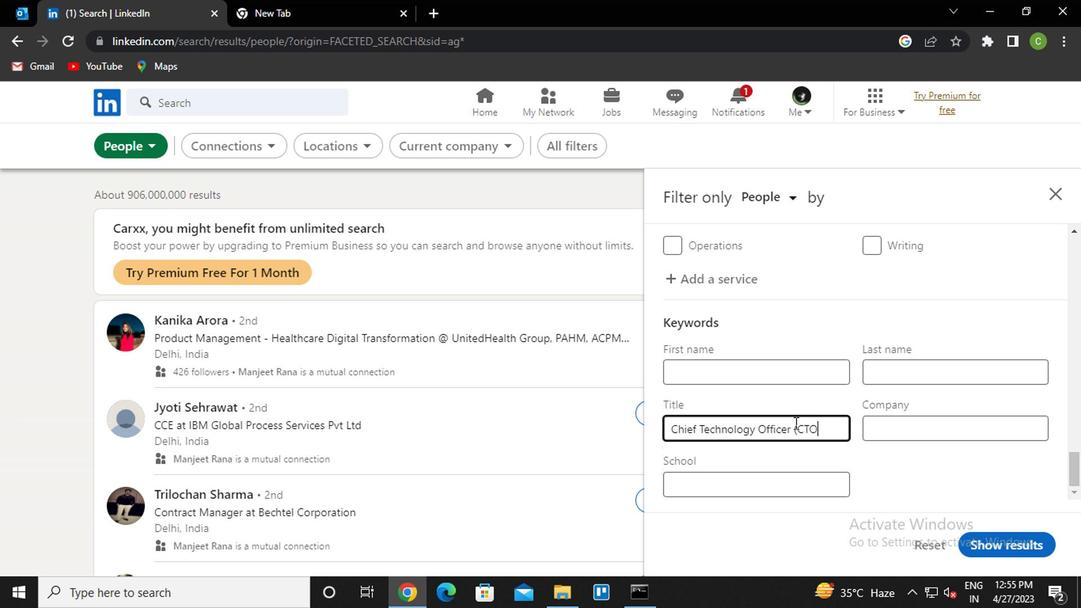 
Action: Mouse moved to (980, 534)
Screenshot: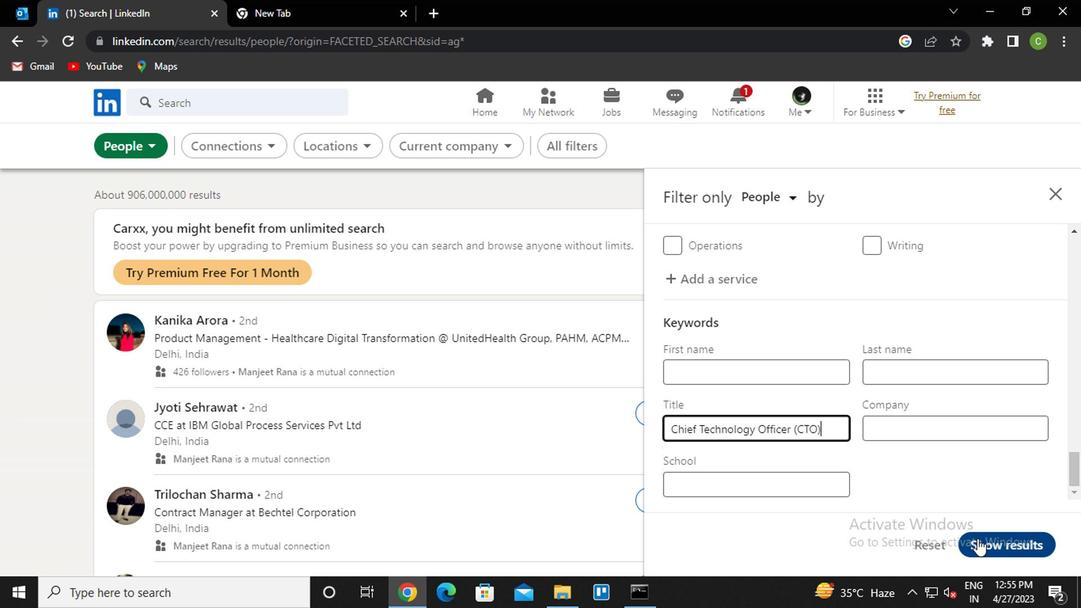 
Action: Mouse pressed left at (980, 534)
Screenshot: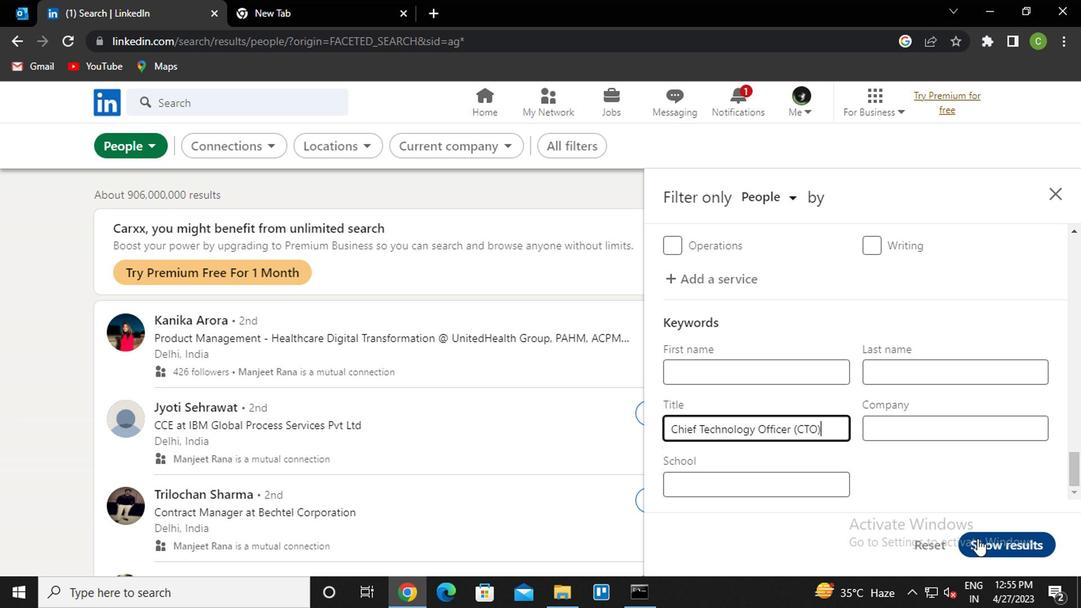 
Action: Mouse moved to (533, 493)
Screenshot: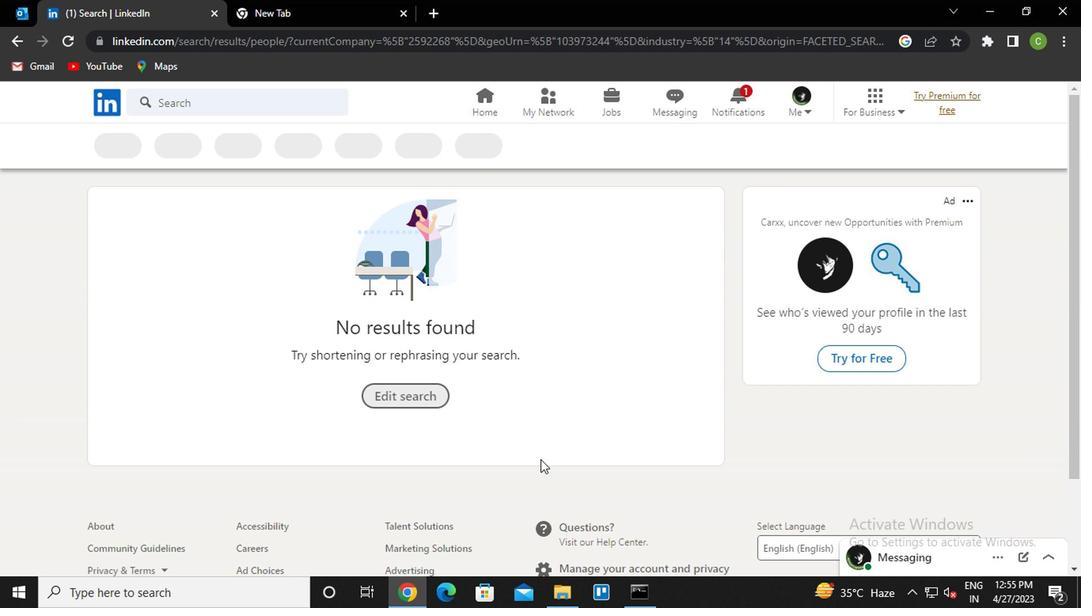 
Action: Key pressed <Key.f8>
Screenshot: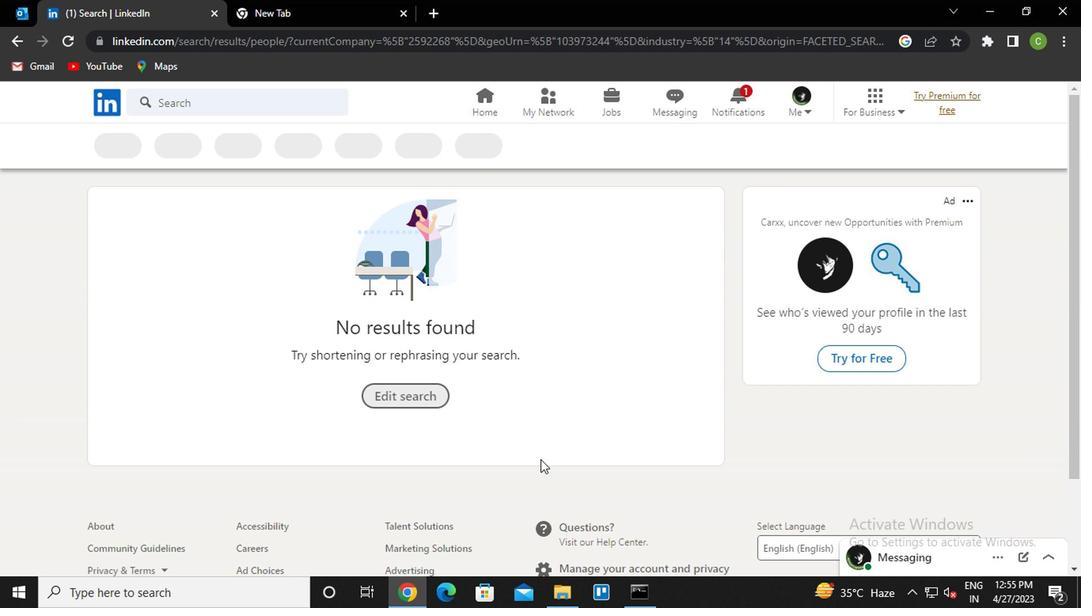 
